 Task: Create a due date automation trigger when advanced on, on the tuesday of the week before a card is due add fields without custom field "Resume" set to a date less than 1 days from now at 11:00 AM.
Action: Mouse moved to (932, 292)
Screenshot: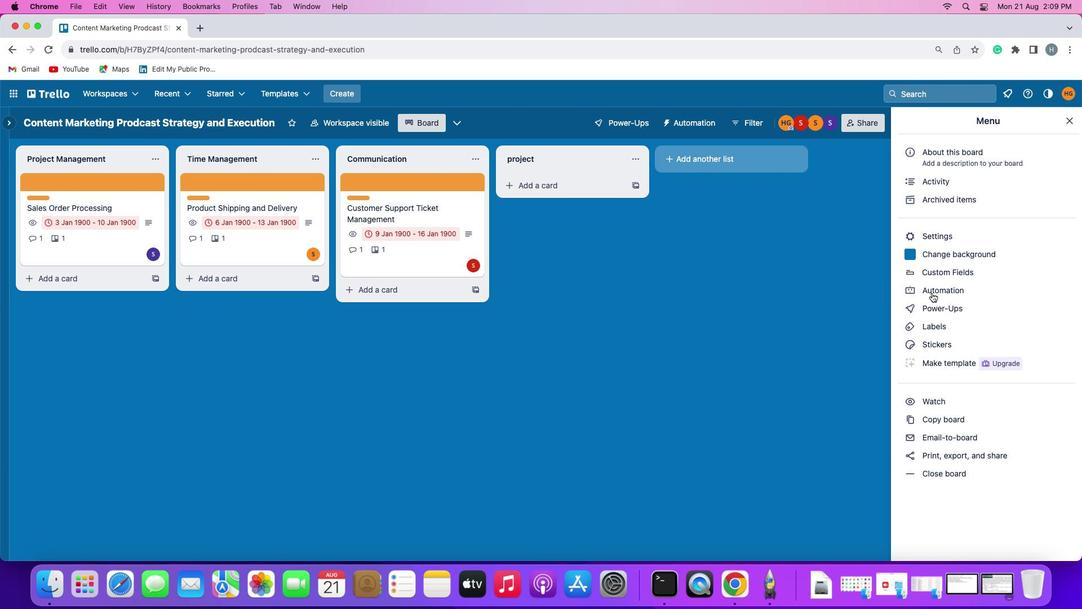 
Action: Mouse pressed left at (932, 292)
Screenshot: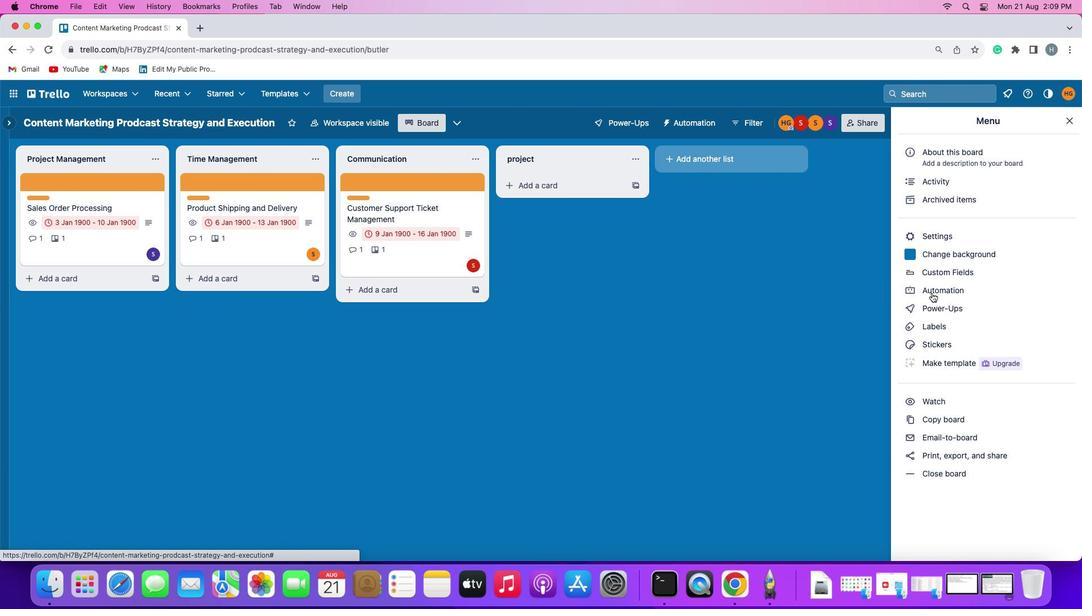 
Action: Mouse pressed left at (932, 292)
Screenshot: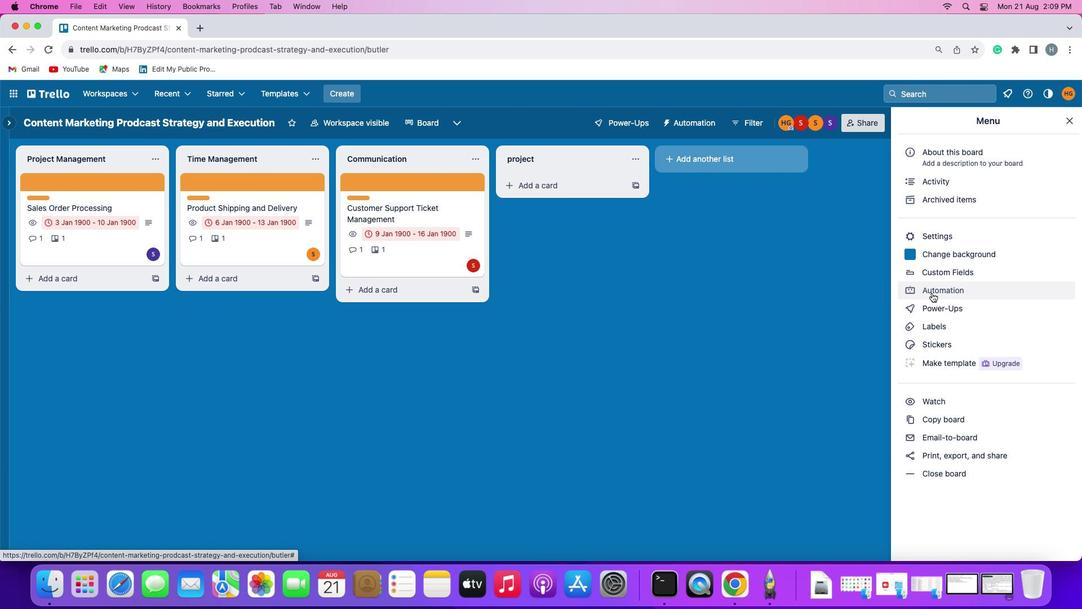 
Action: Mouse moved to (42, 269)
Screenshot: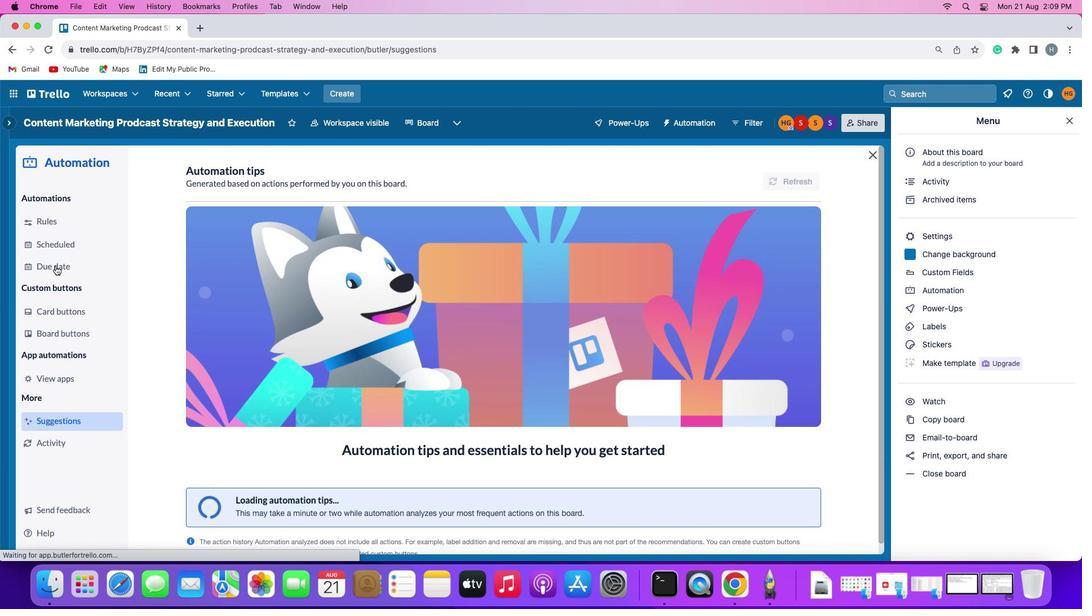 
Action: Mouse pressed left at (42, 269)
Screenshot: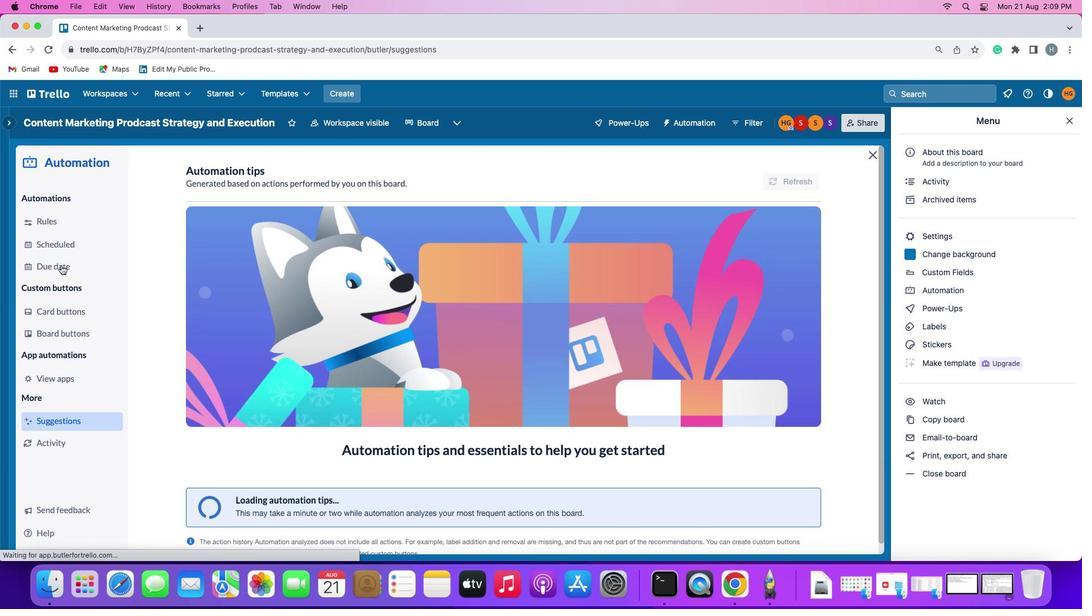 
Action: Mouse moved to (745, 172)
Screenshot: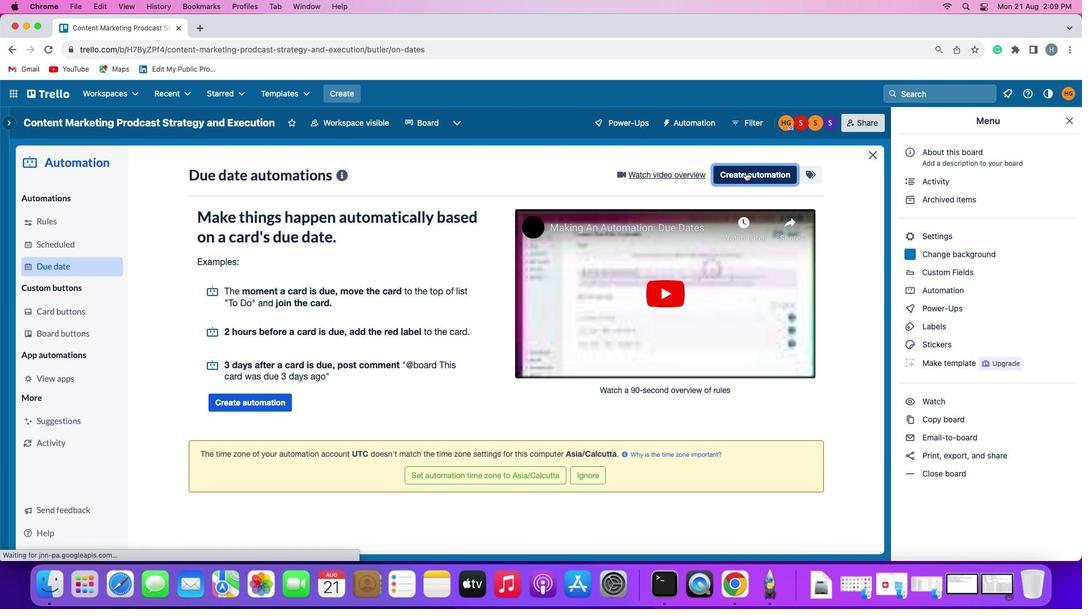 
Action: Mouse pressed left at (745, 172)
Screenshot: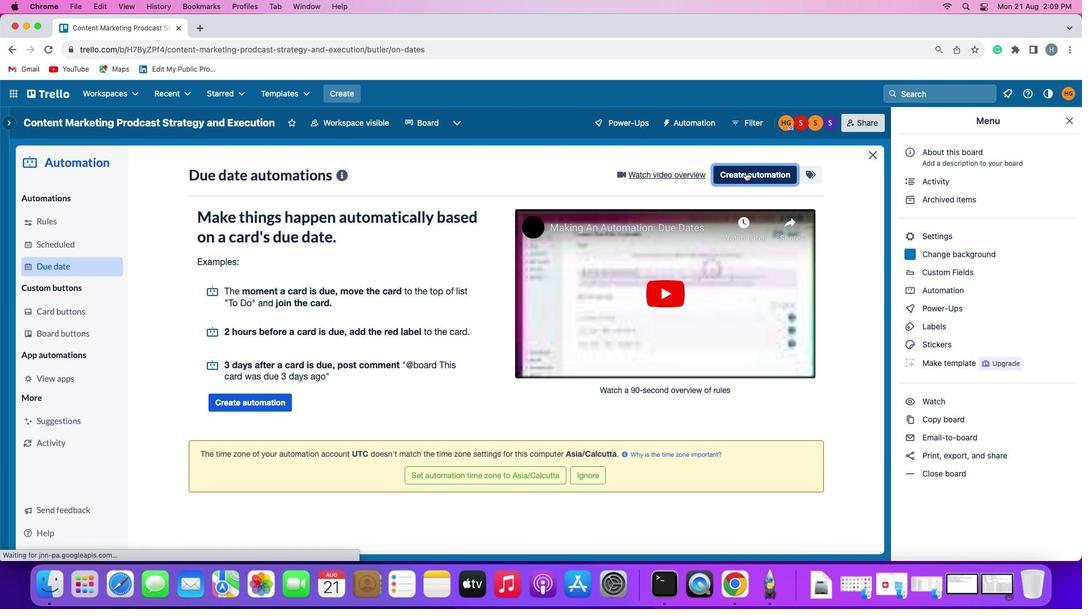 
Action: Mouse moved to (223, 285)
Screenshot: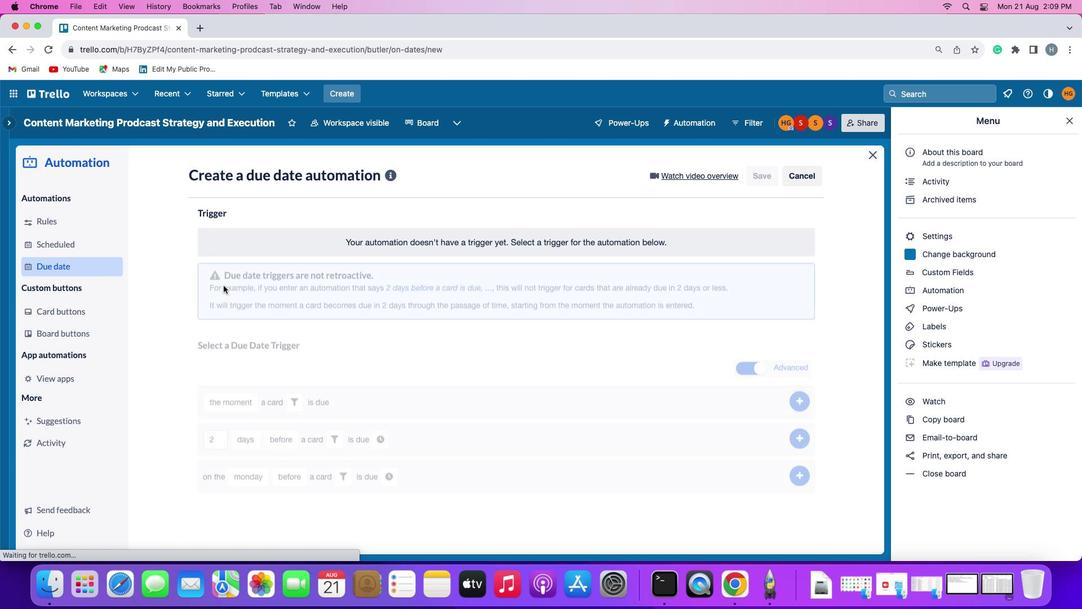 
Action: Mouse pressed left at (223, 285)
Screenshot: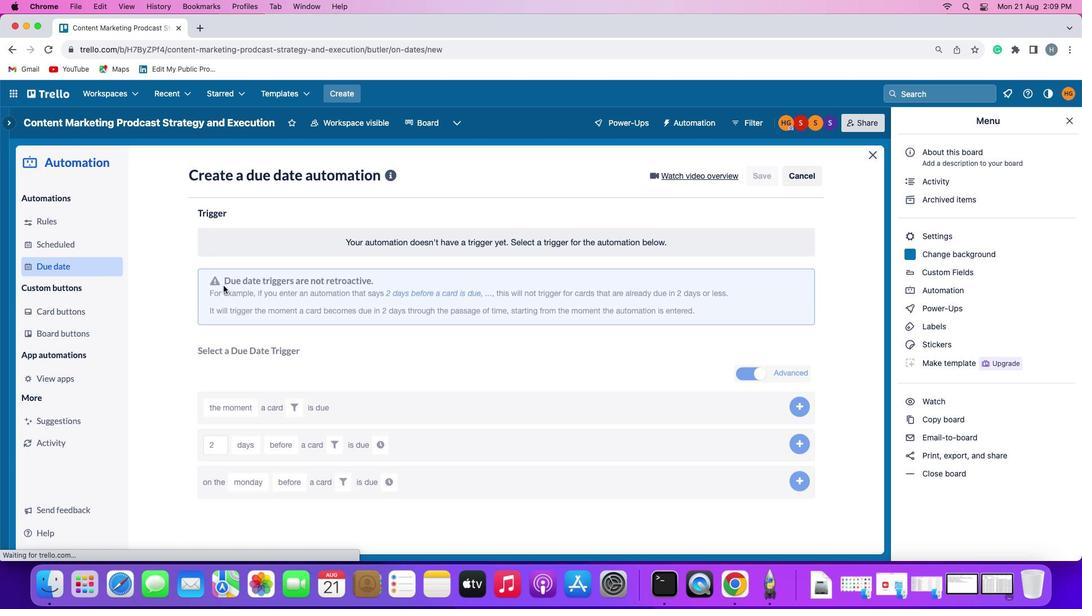 
Action: Mouse moved to (254, 491)
Screenshot: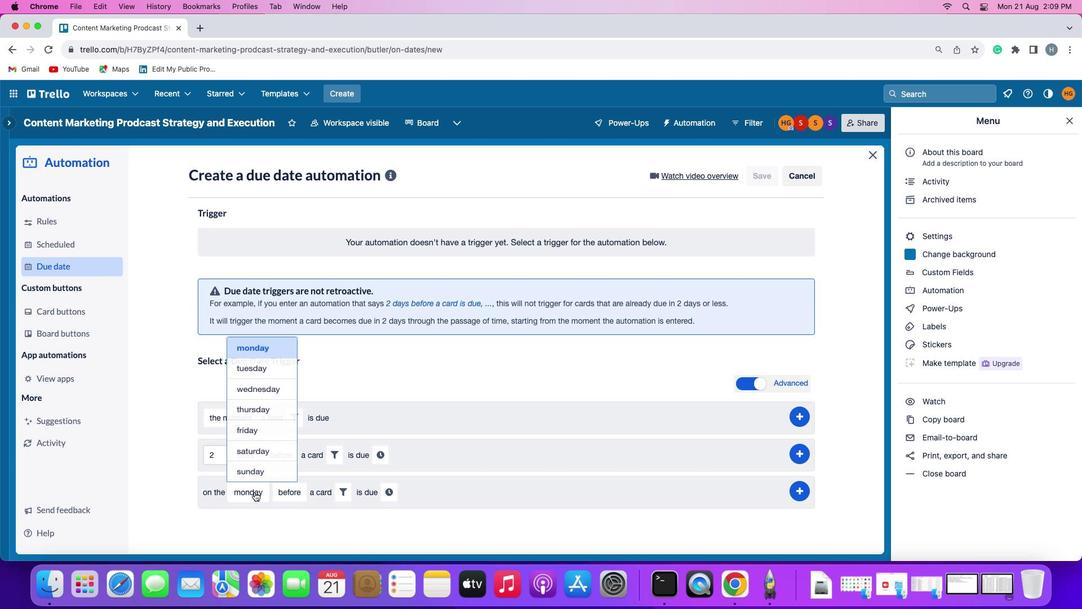 
Action: Mouse pressed left at (254, 491)
Screenshot: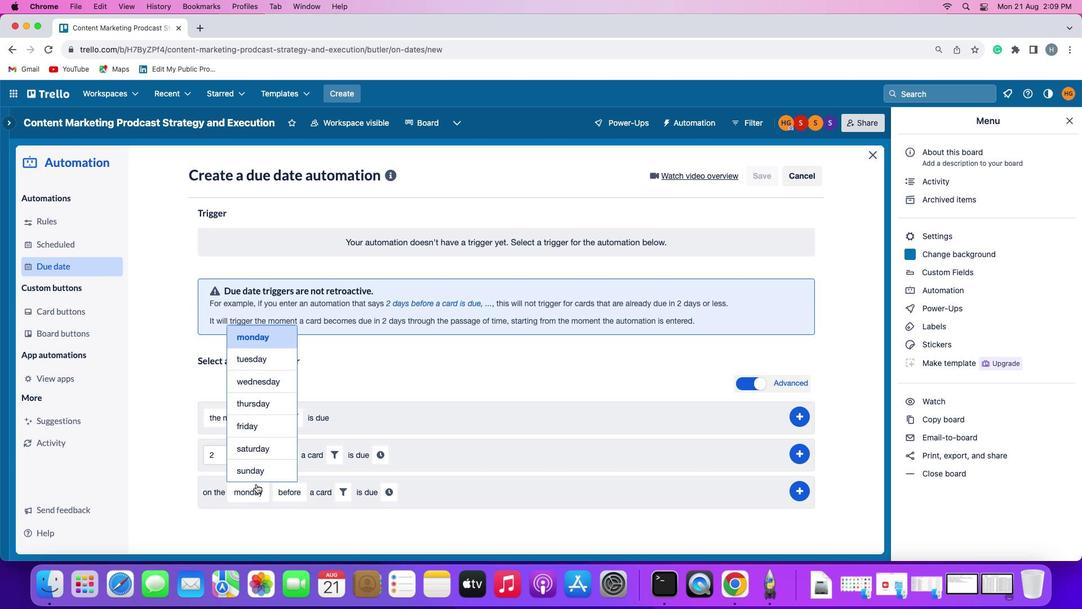 
Action: Mouse moved to (278, 354)
Screenshot: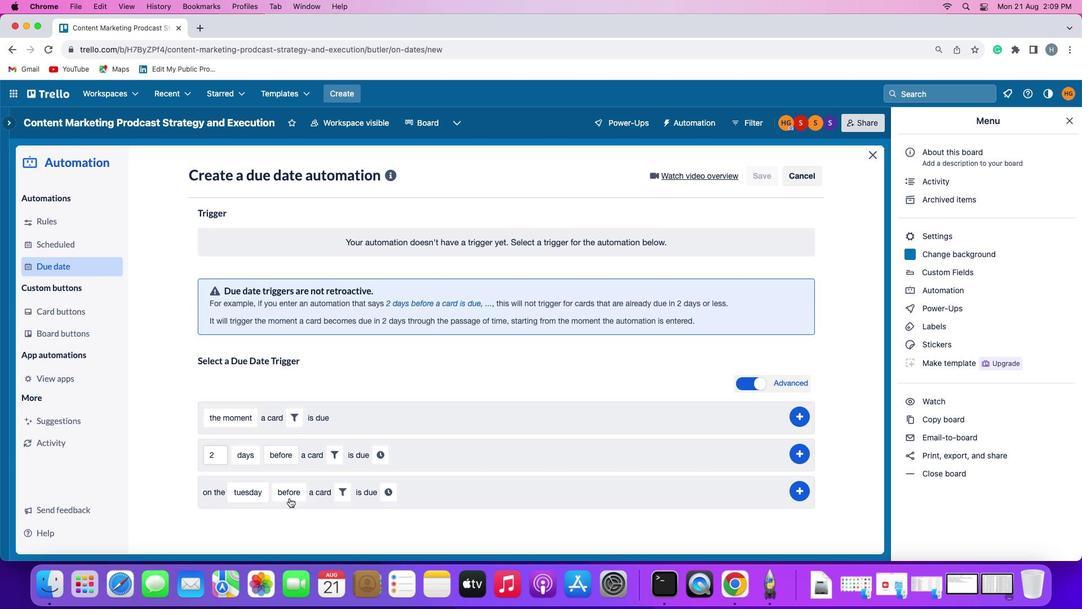 
Action: Mouse pressed left at (278, 354)
Screenshot: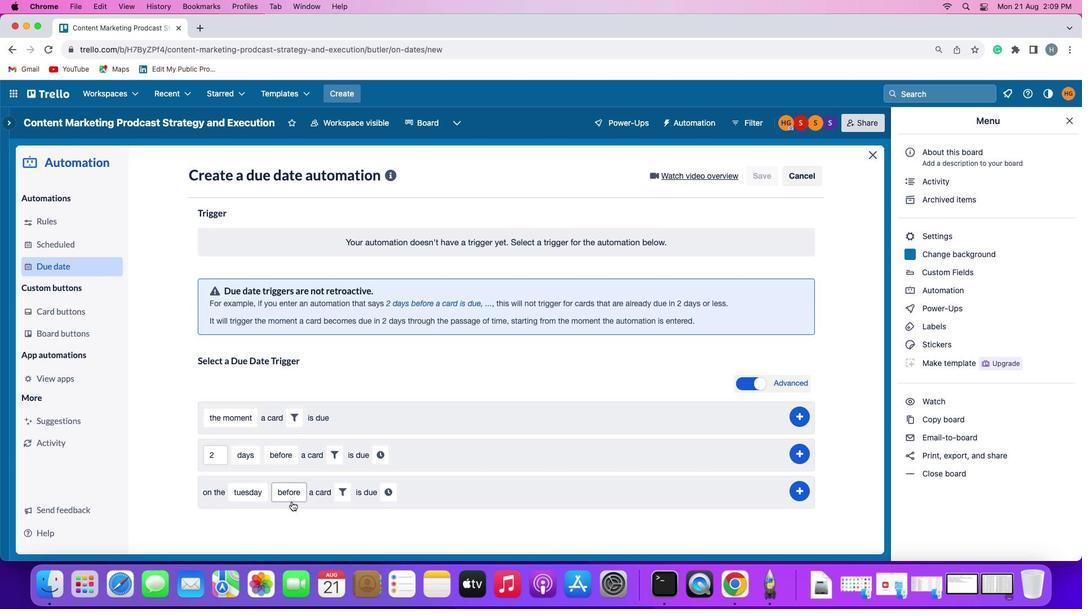 
Action: Mouse moved to (296, 492)
Screenshot: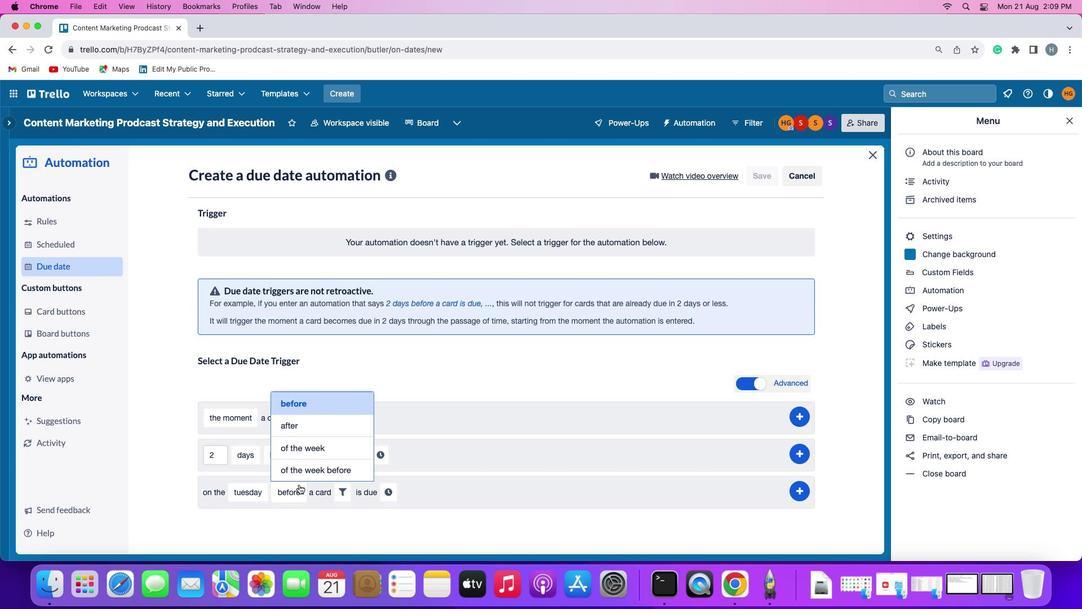 
Action: Mouse pressed left at (296, 492)
Screenshot: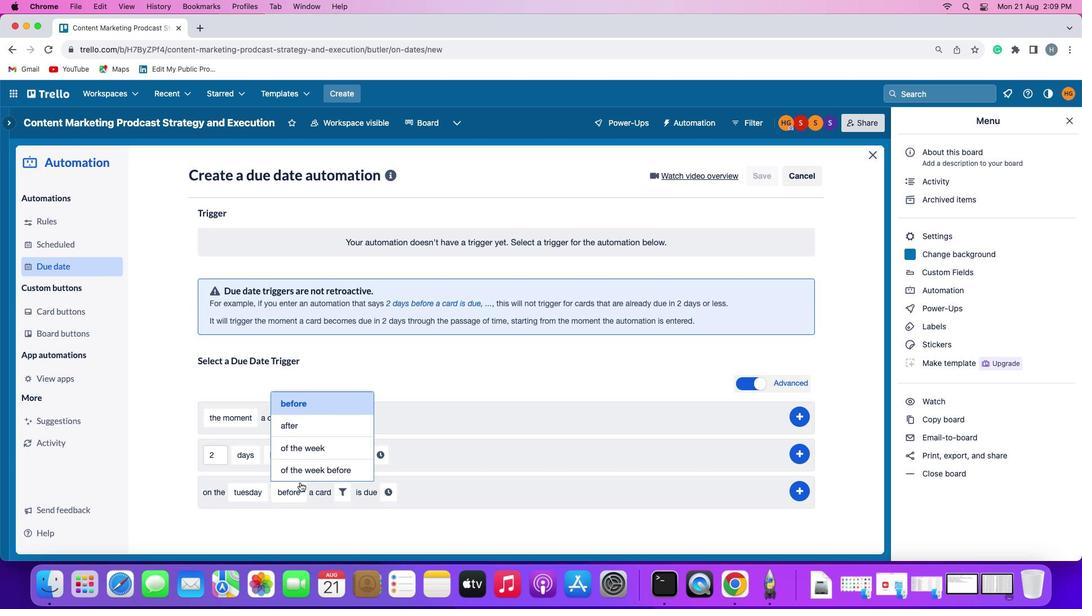 
Action: Mouse moved to (303, 469)
Screenshot: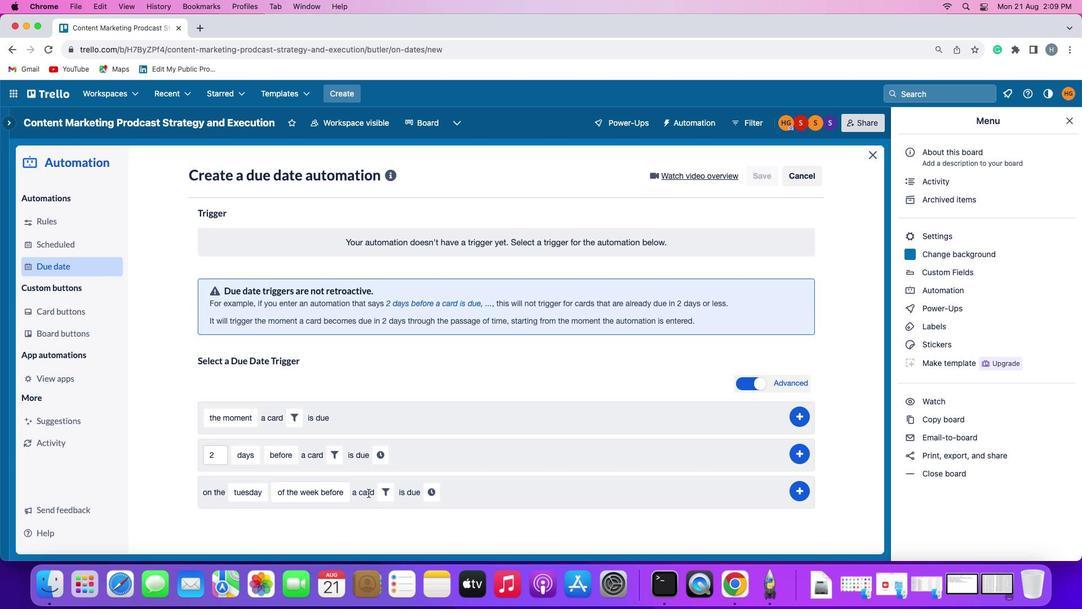 
Action: Mouse pressed left at (303, 469)
Screenshot: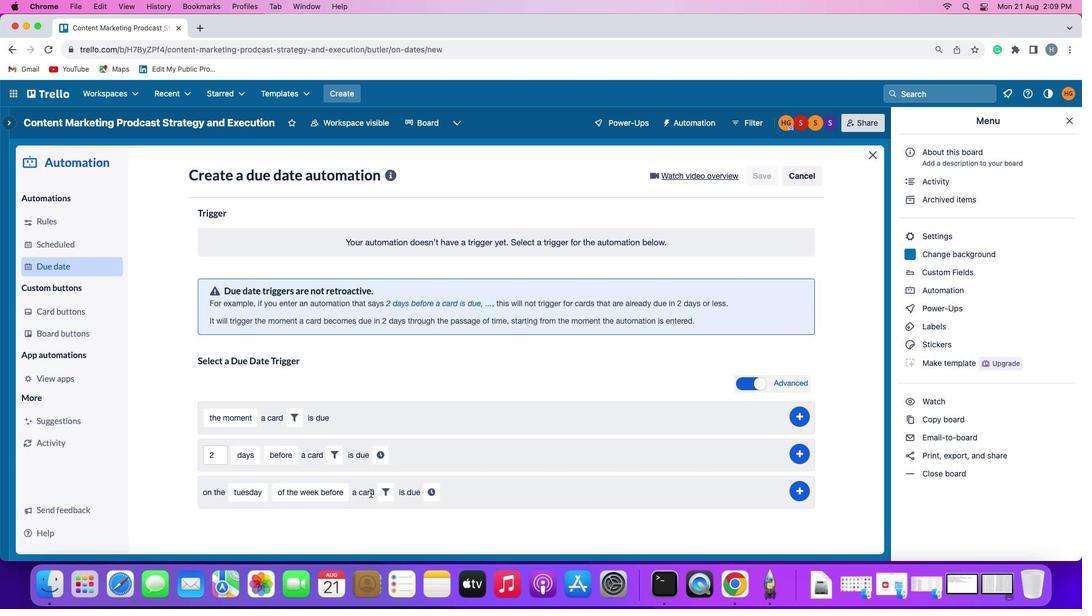 
Action: Mouse moved to (385, 492)
Screenshot: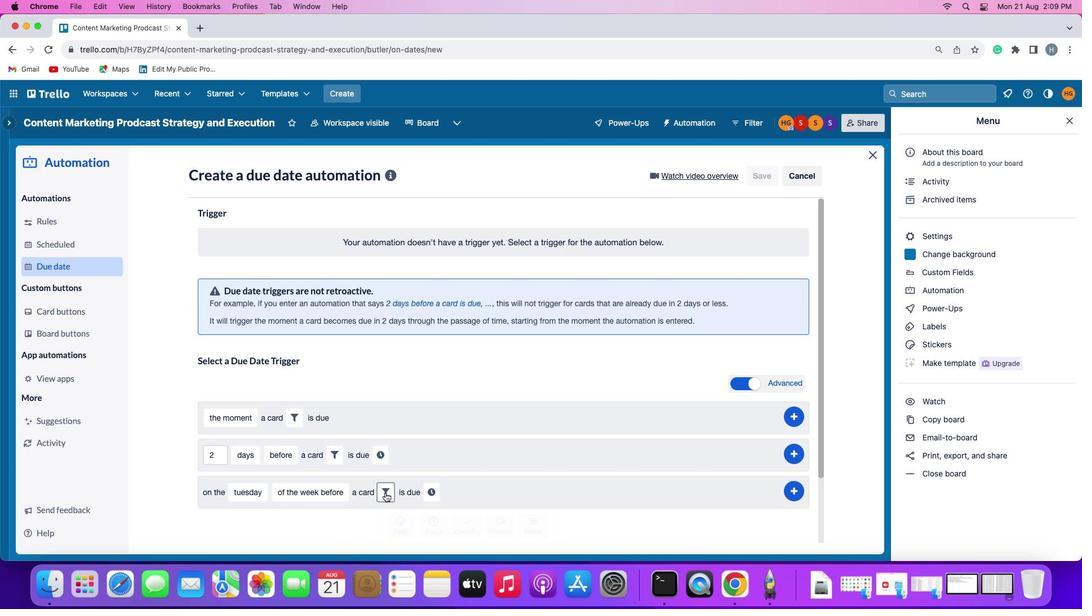 
Action: Mouse pressed left at (385, 492)
Screenshot: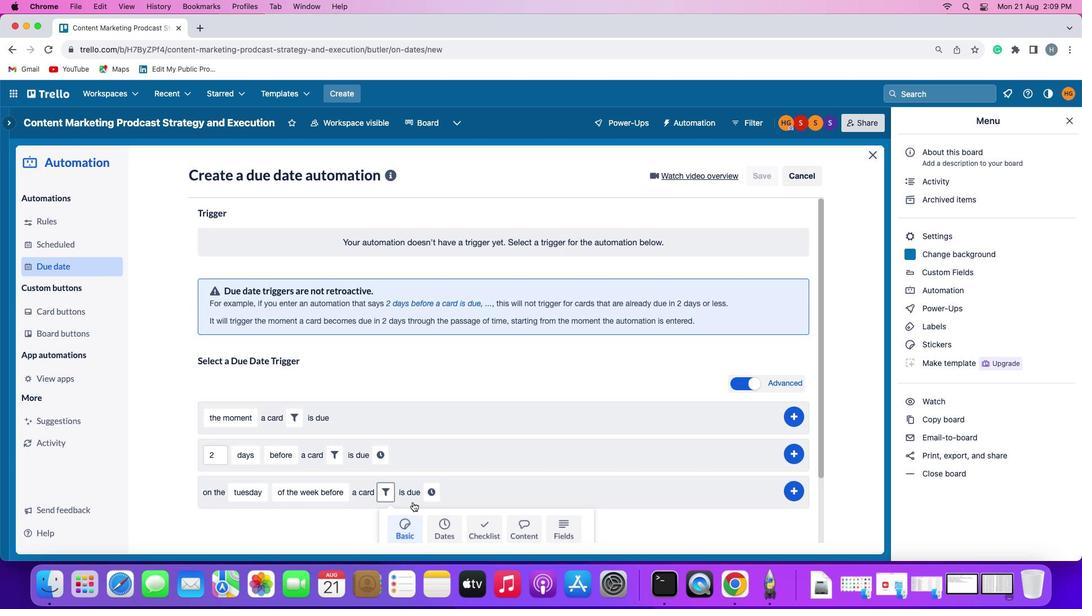 
Action: Mouse moved to (580, 532)
Screenshot: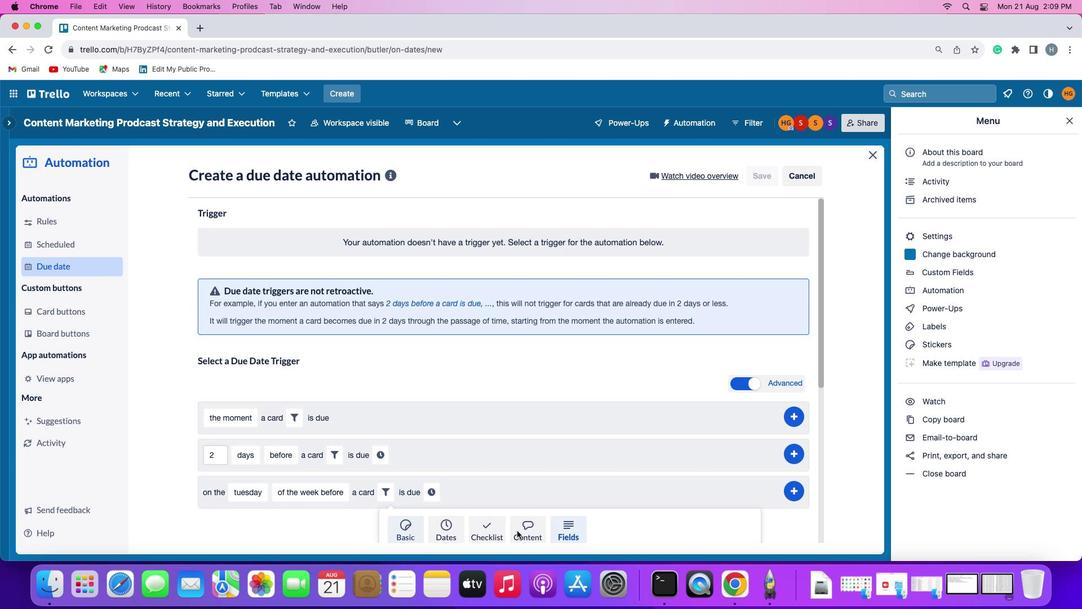 
Action: Mouse pressed left at (580, 532)
Screenshot: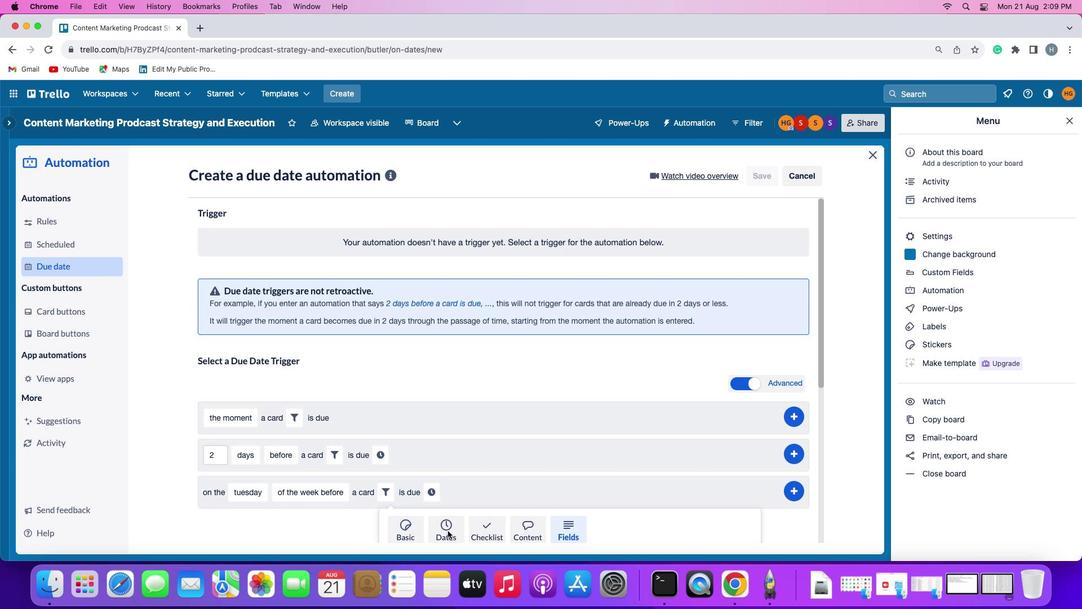 
Action: Mouse moved to (363, 526)
Screenshot: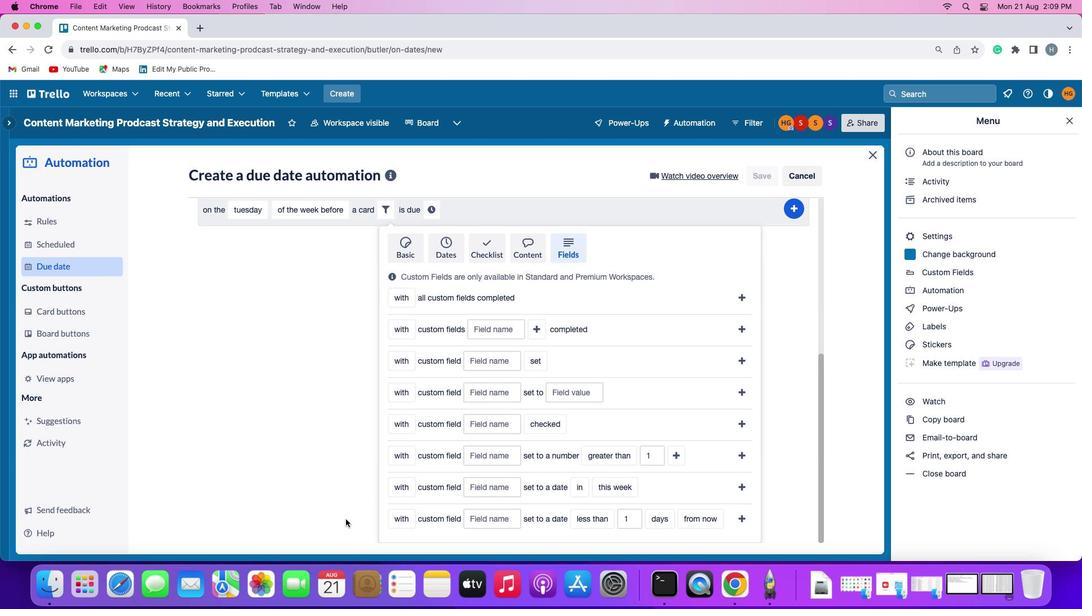 
Action: Mouse scrolled (363, 526) with delta (0, 0)
Screenshot: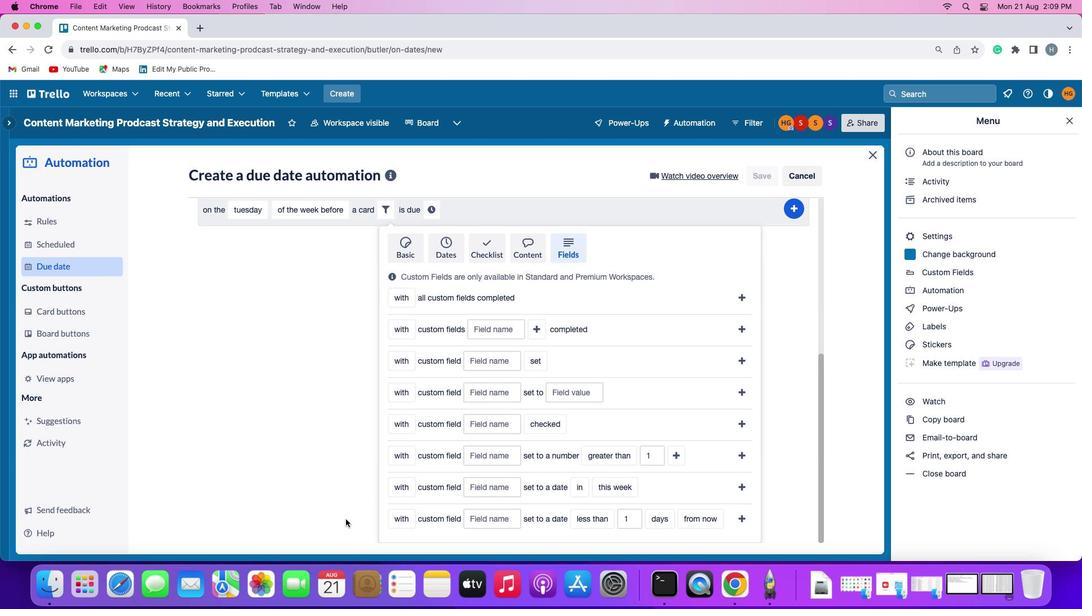 
Action: Mouse moved to (362, 526)
Screenshot: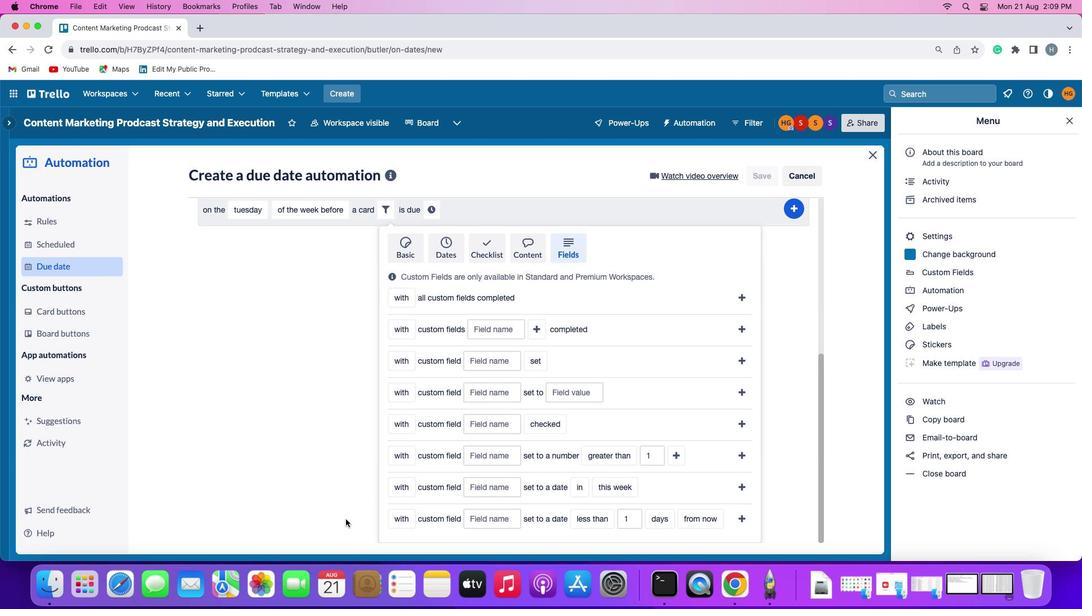 
Action: Mouse scrolled (362, 526) with delta (0, 0)
Screenshot: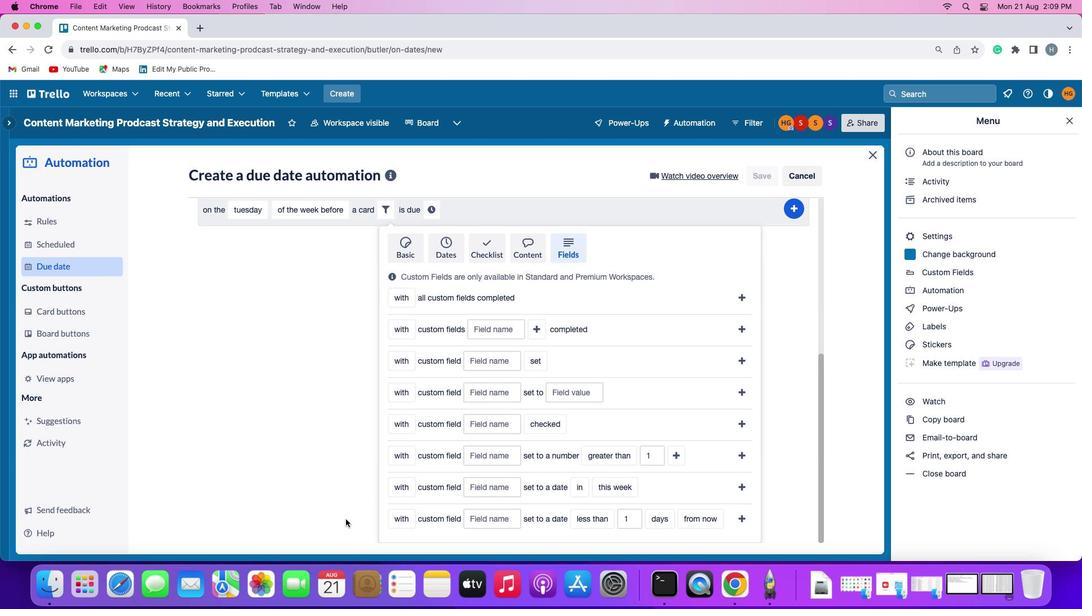 
Action: Mouse moved to (362, 526)
Screenshot: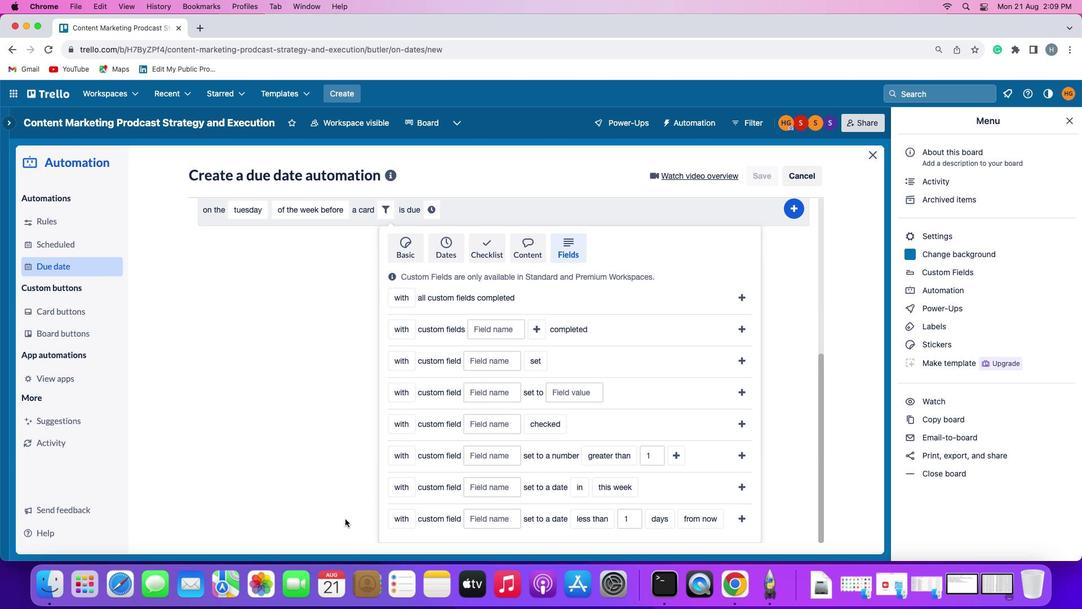 
Action: Mouse scrolled (362, 526) with delta (0, -1)
Screenshot: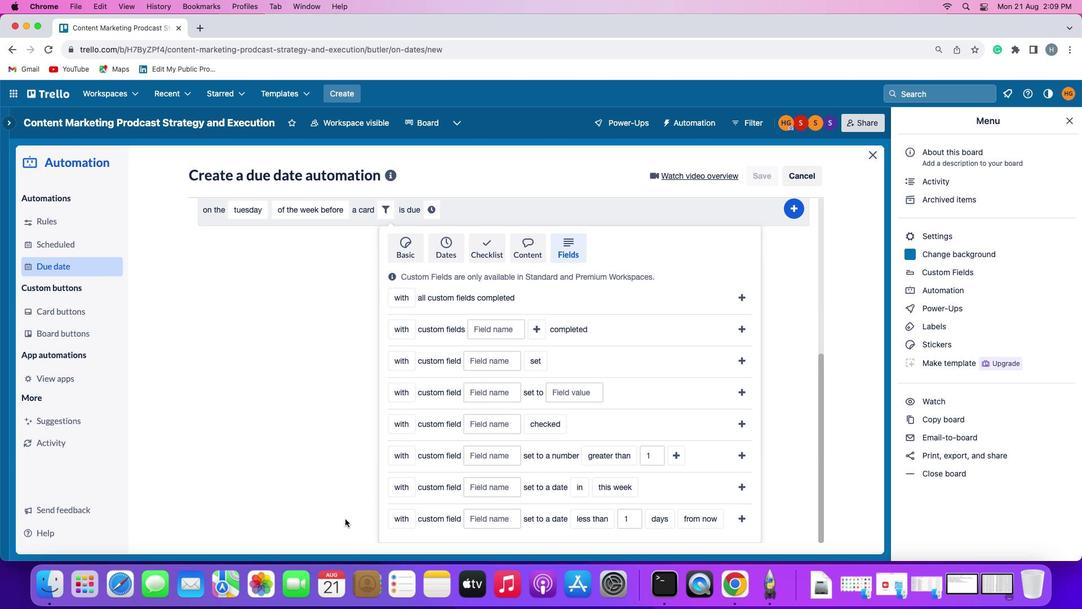 
Action: Mouse moved to (362, 526)
Screenshot: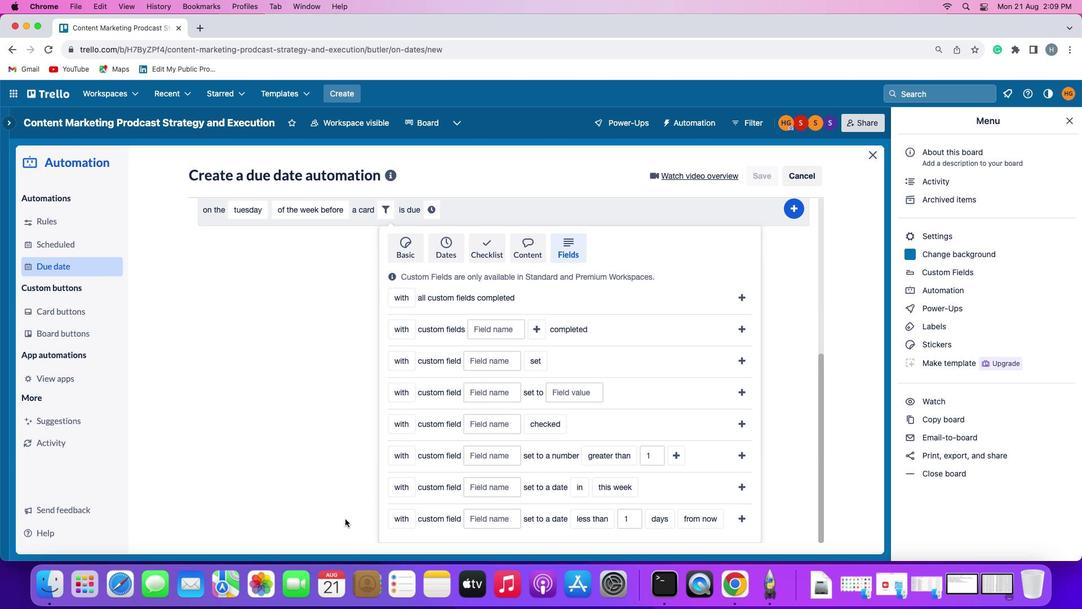 
Action: Mouse scrolled (362, 526) with delta (0, -2)
Screenshot: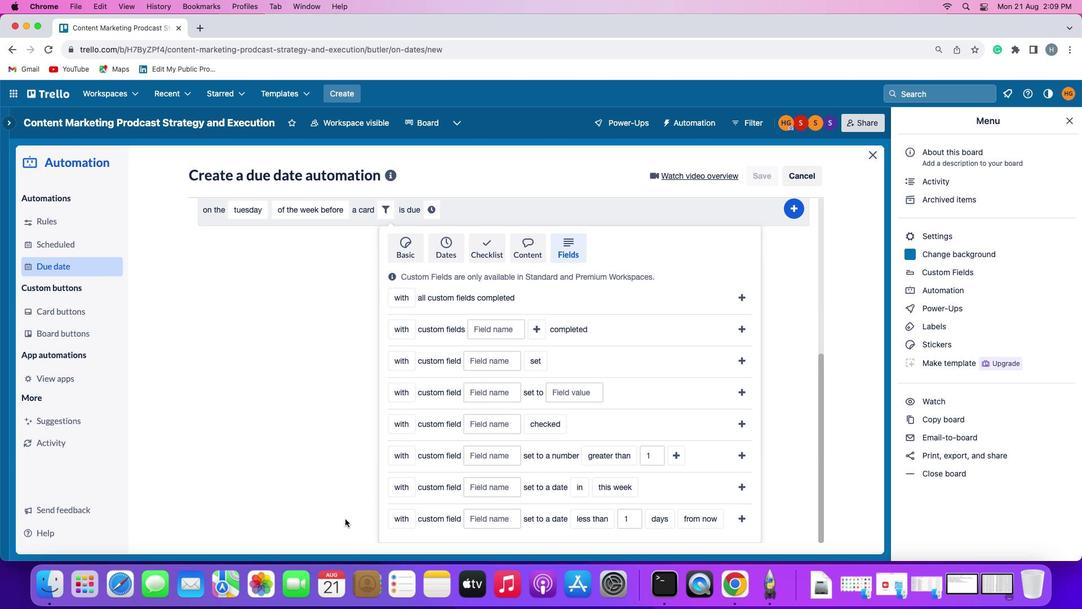 
Action: Mouse moved to (362, 525)
Screenshot: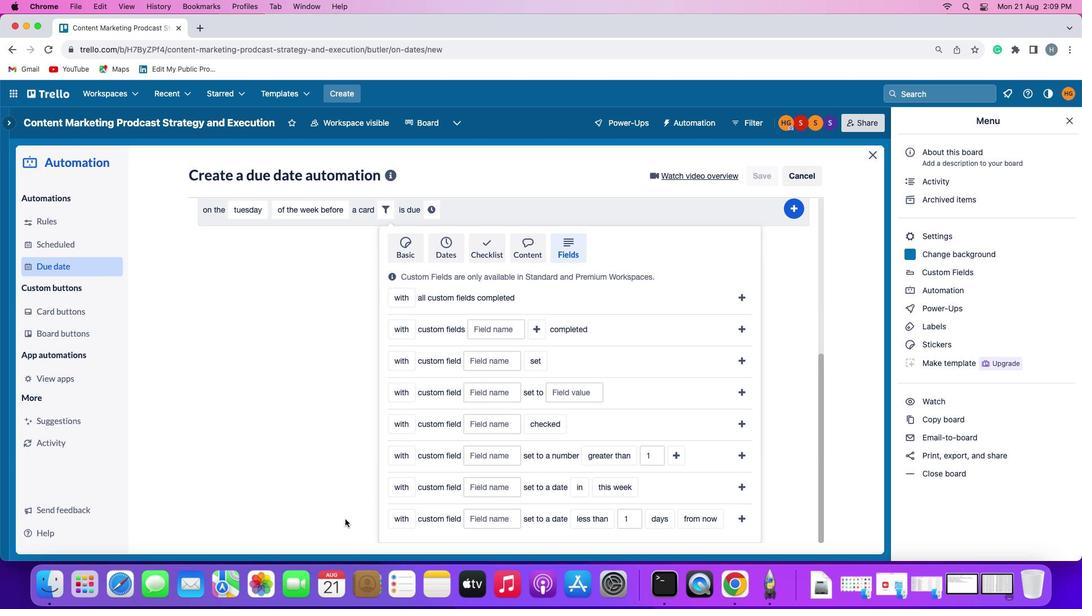 
Action: Mouse scrolled (362, 525) with delta (0, -3)
Screenshot: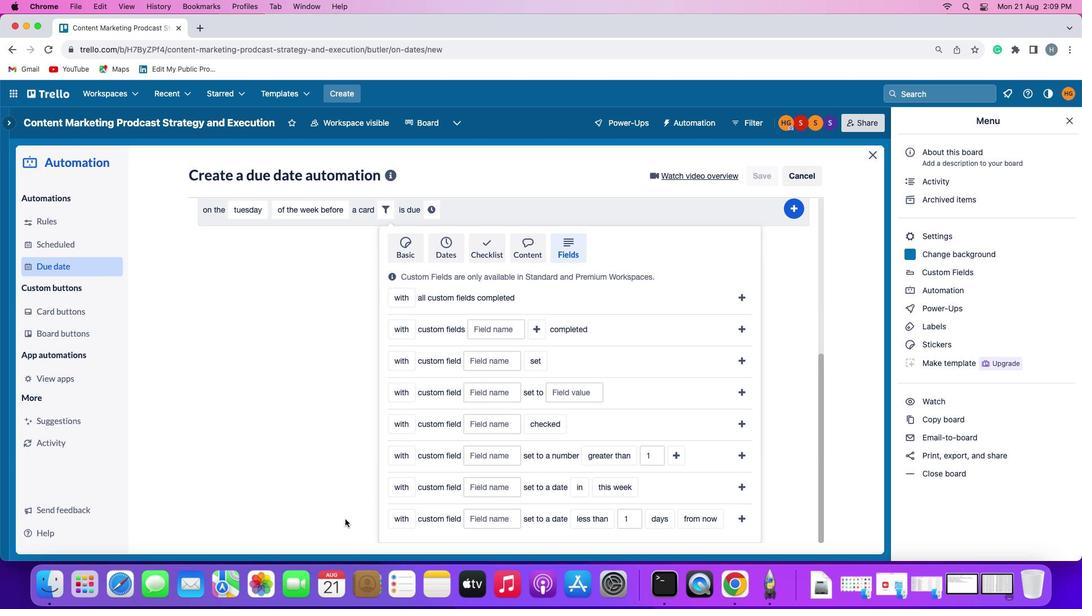 
Action: Mouse moved to (359, 524)
Screenshot: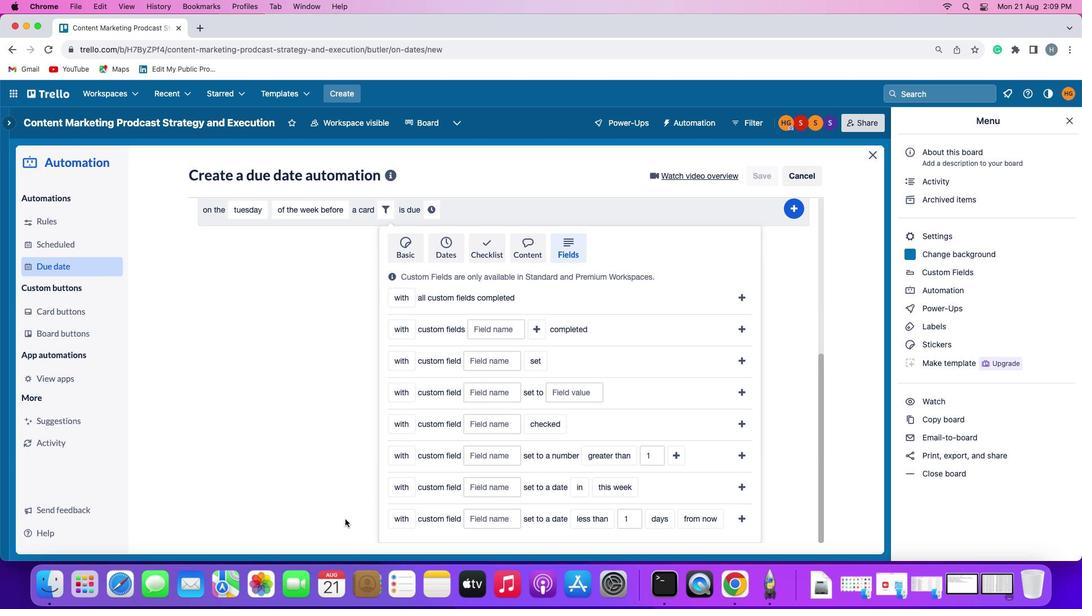 
Action: Mouse scrolled (359, 524) with delta (0, -3)
Screenshot: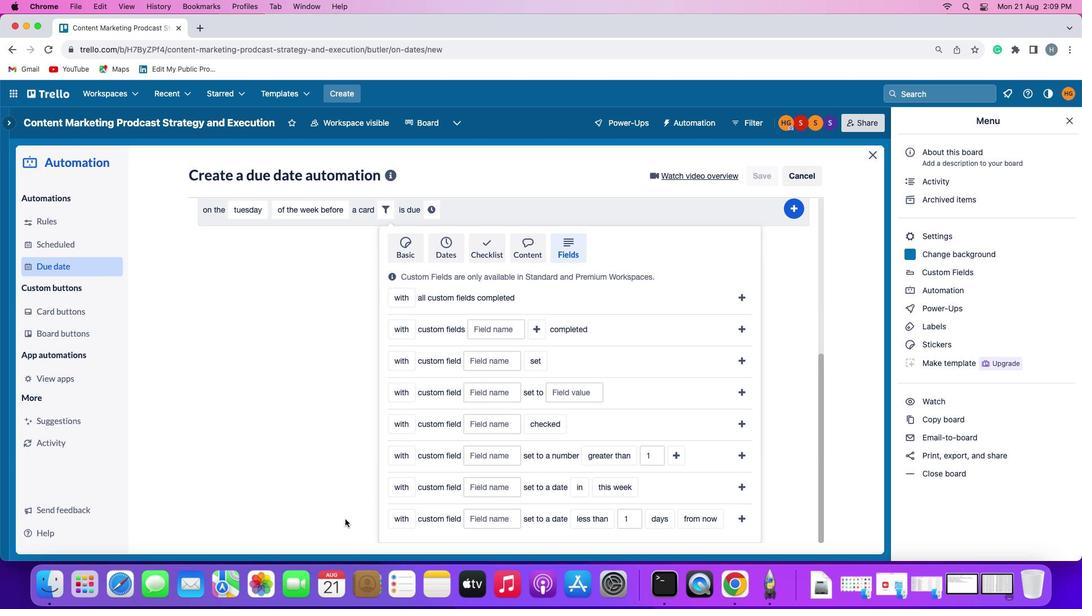 
Action: Mouse moved to (345, 519)
Screenshot: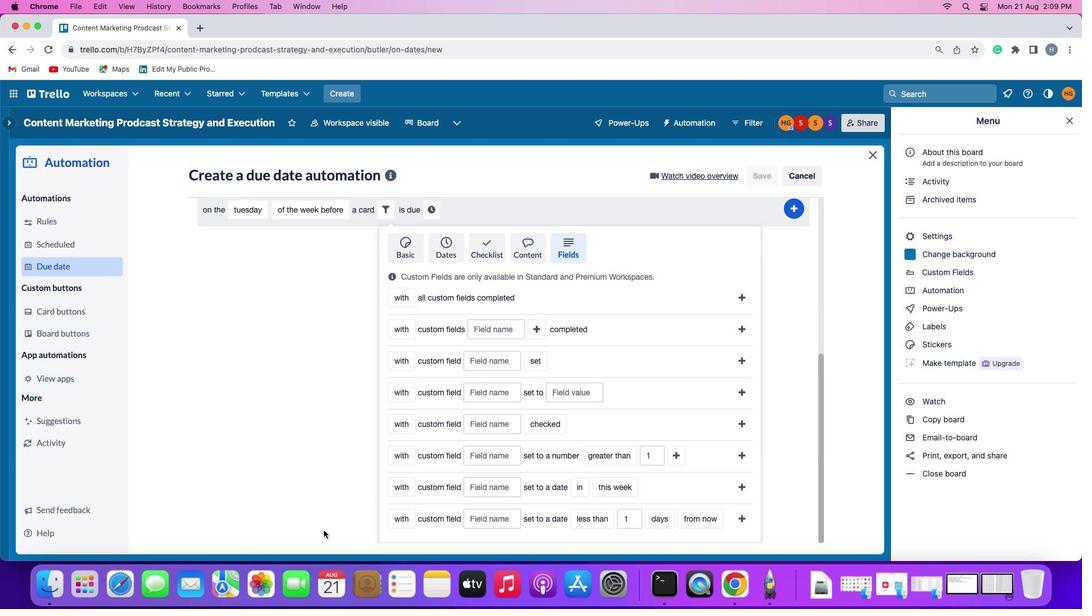 
Action: Mouse scrolled (345, 519) with delta (0, 0)
Screenshot: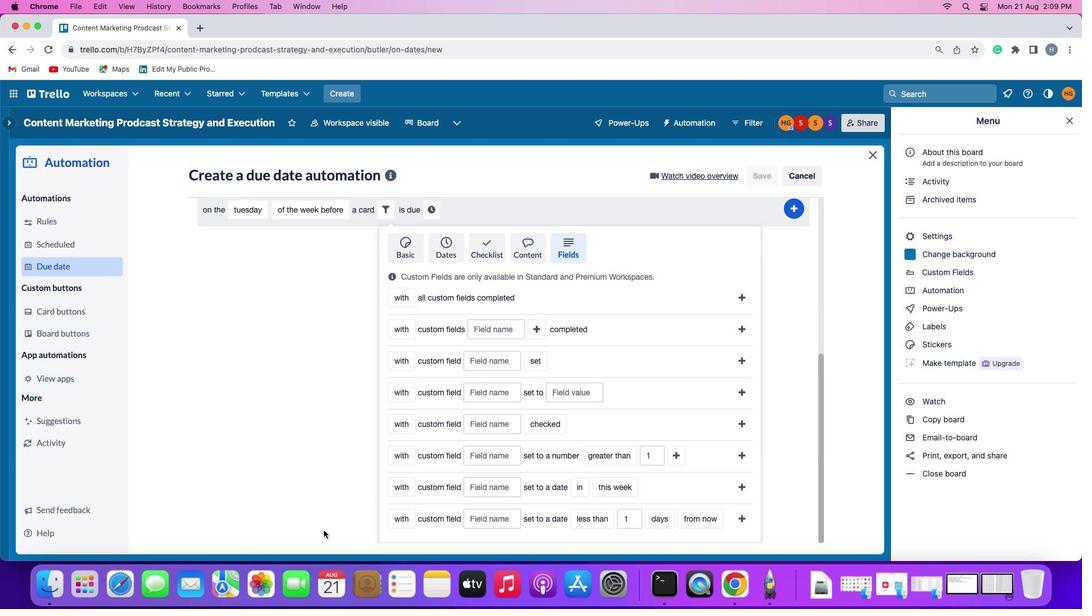 
Action: Mouse moved to (345, 519)
Screenshot: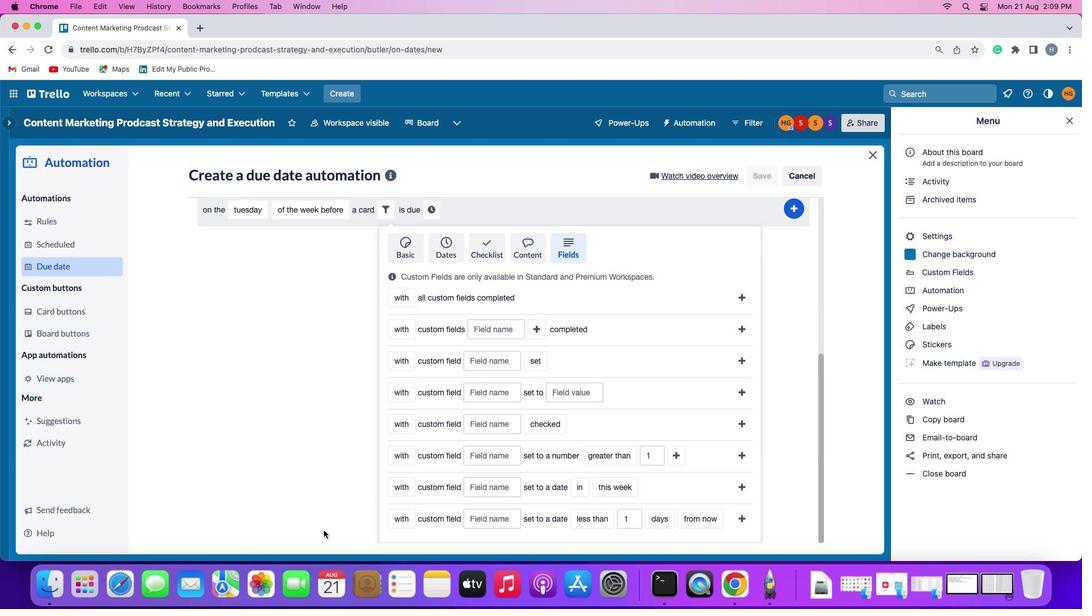 
Action: Mouse scrolled (345, 519) with delta (0, 0)
Screenshot: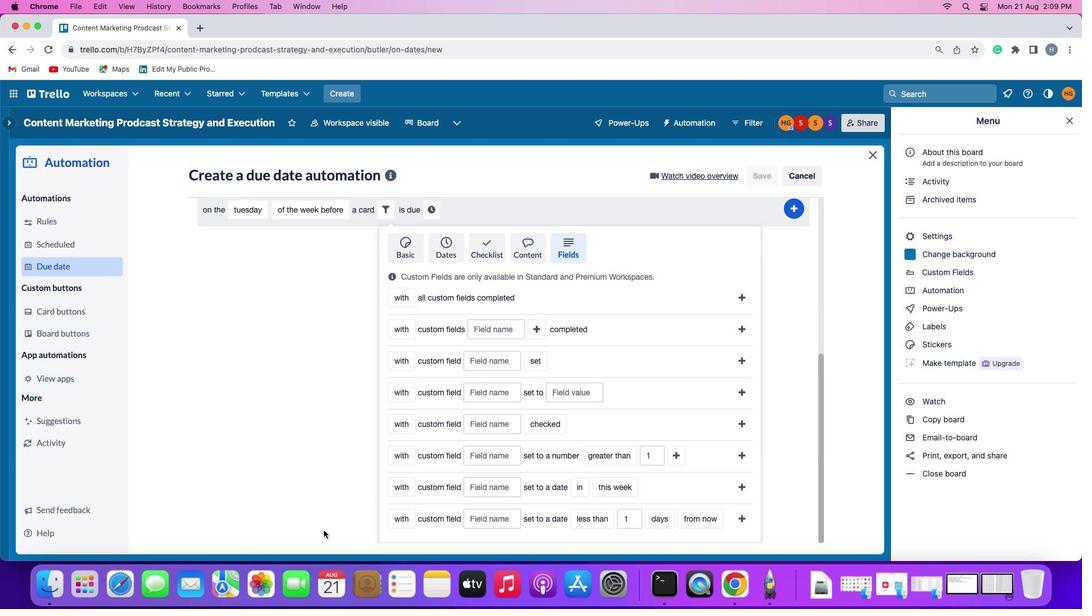
Action: Mouse scrolled (345, 519) with delta (0, -2)
Screenshot: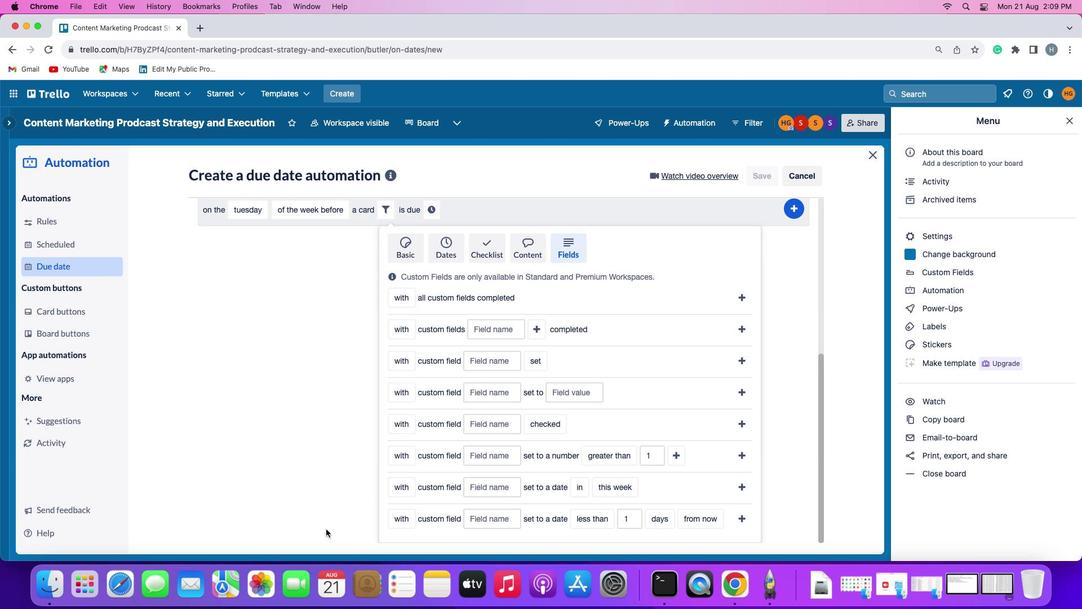 
Action: Mouse scrolled (345, 519) with delta (0, -2)
Screenshot: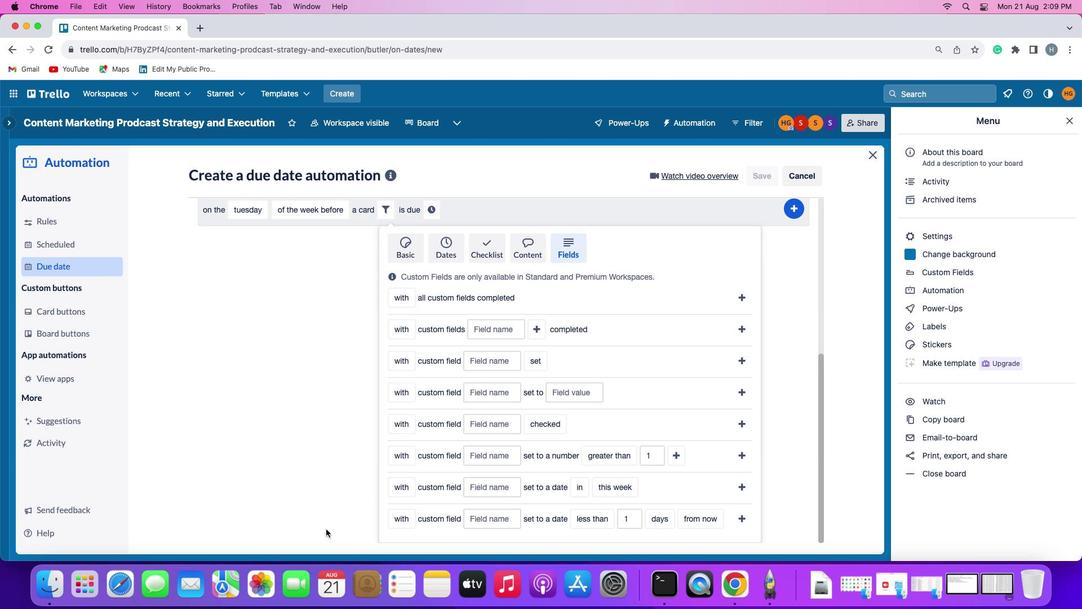
Action: Mouse scrolled (345, 519) with delta (0, -3)
Screenshot: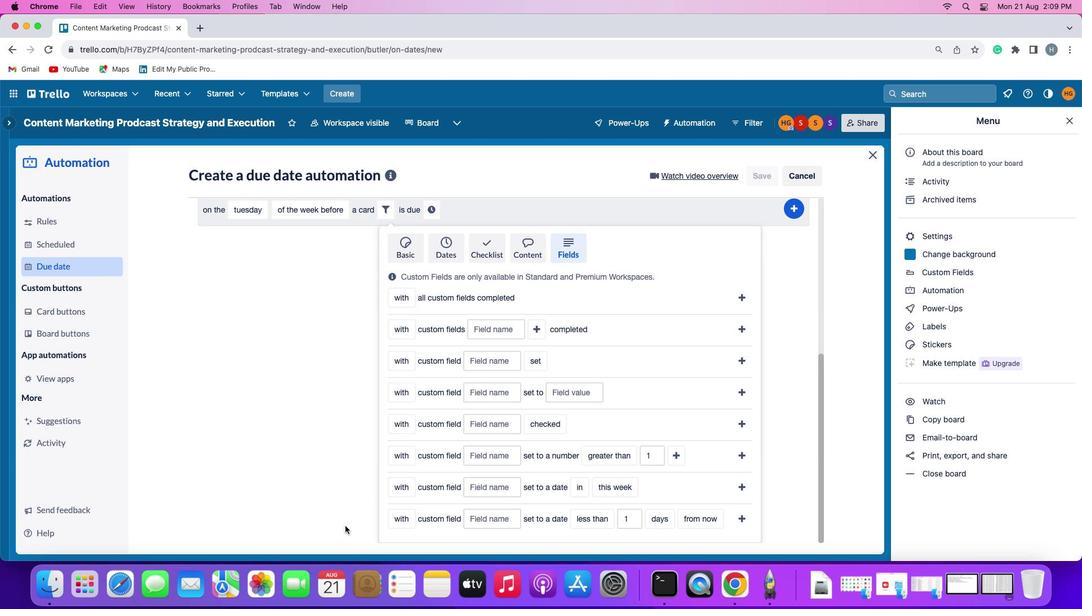 
Action: Mouse moved to (405, 520)
Screenshot: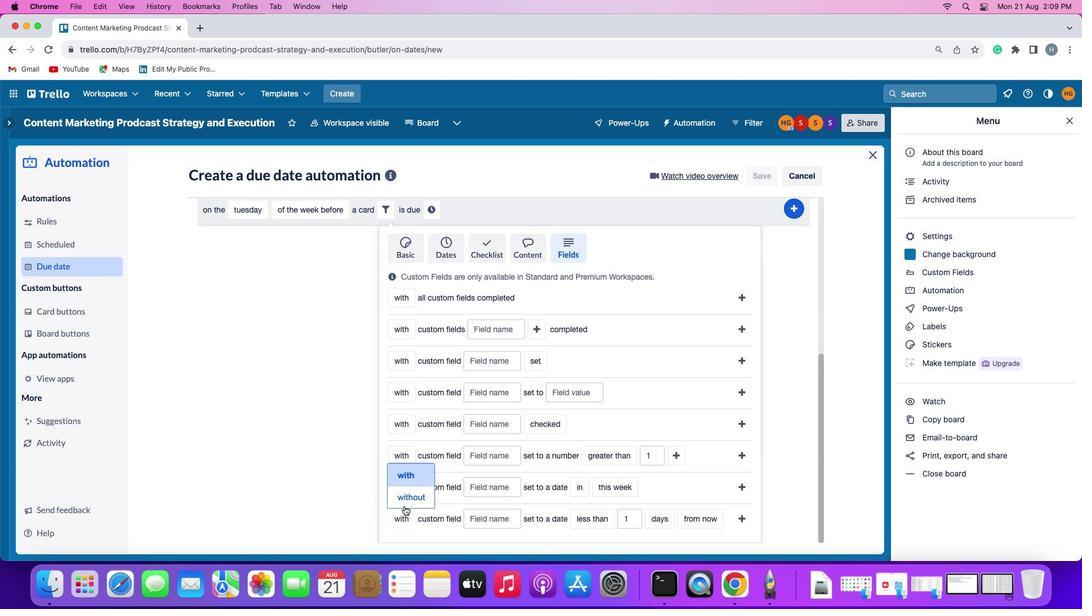 
Action: Mouse pressed left at (405, 520)
Screenshot: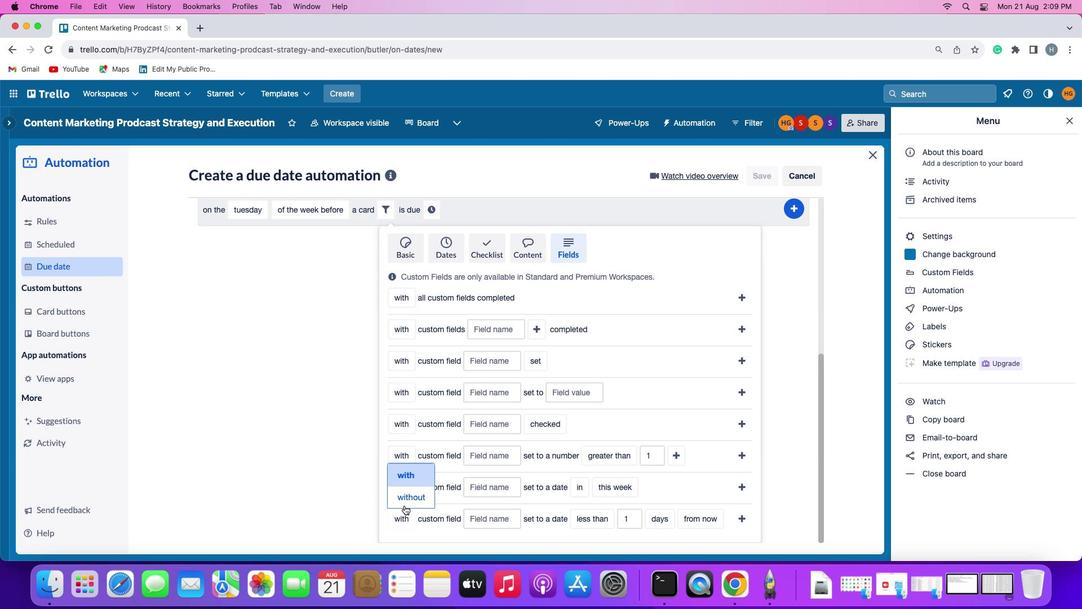 
Action: Mouse moved to (404, 504)
Screenshot: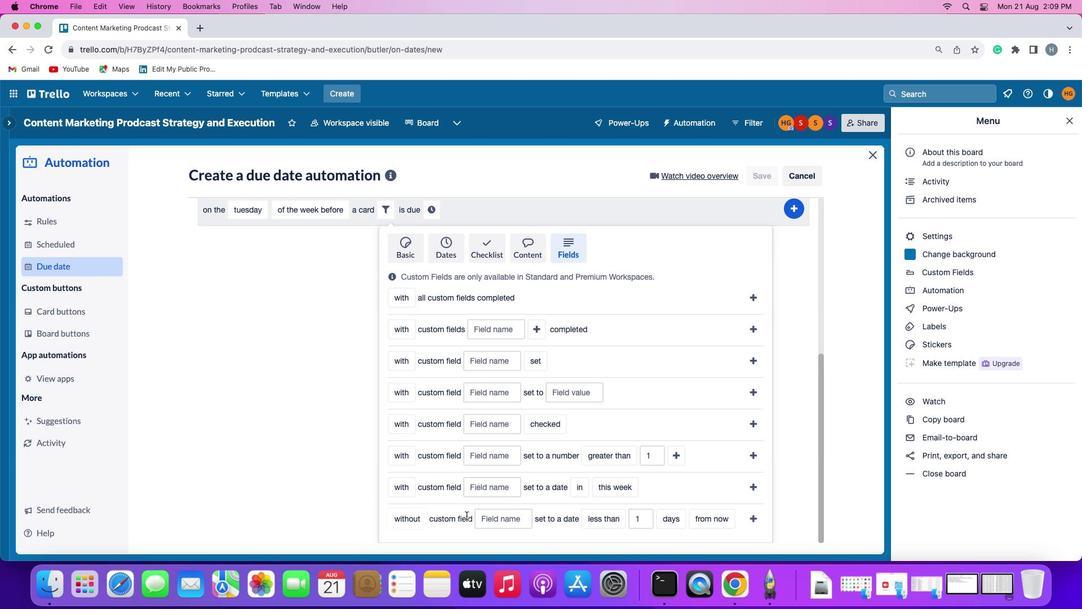 
Action: Mouse pressed left at (404, 504)
Screenshot: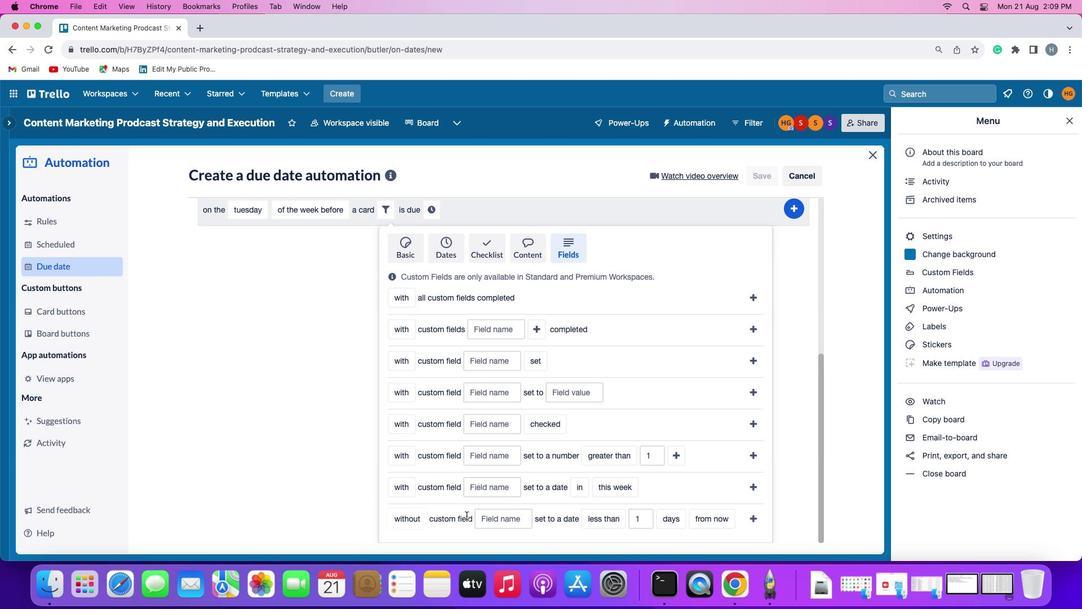 
Action: Mouse moved to (500, 514)
Screenshot: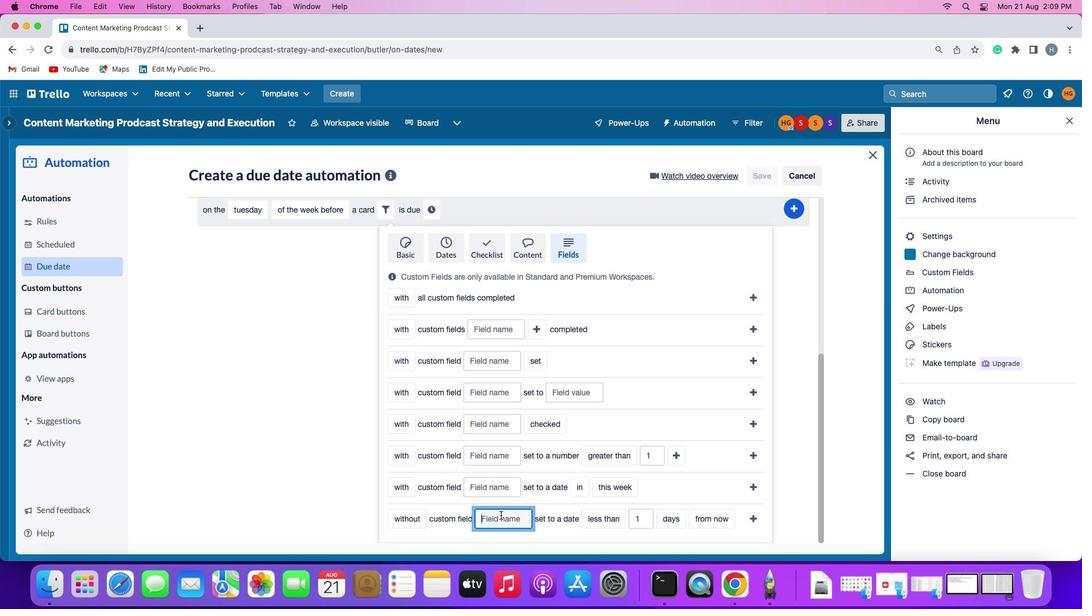 
Action: Mouse pressed left at (500, 514)
Screenshot: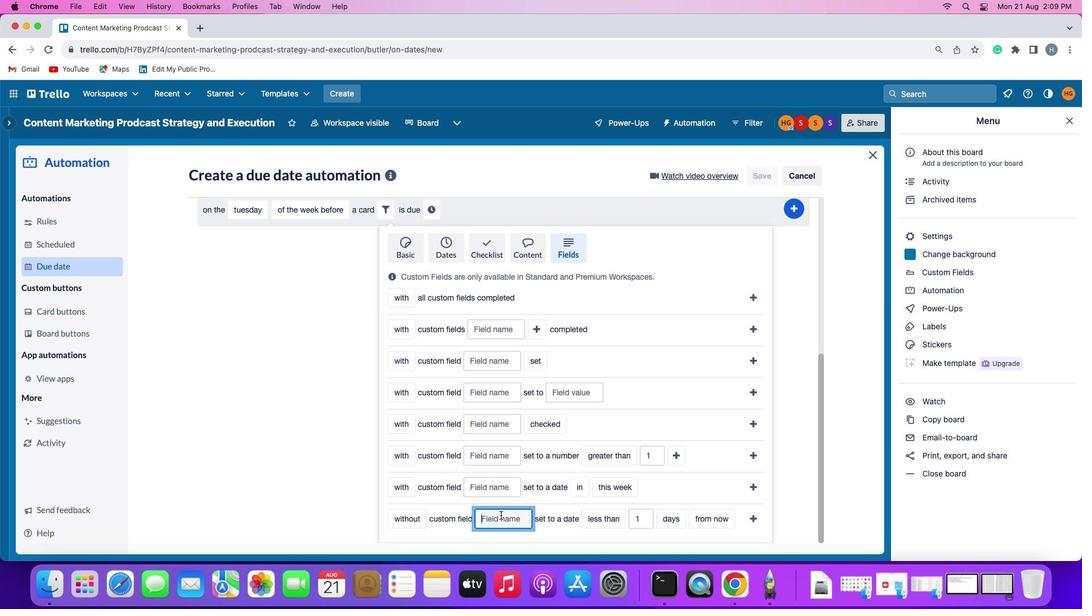 
Action: Mouse moved to (500, 514)
Screenshot: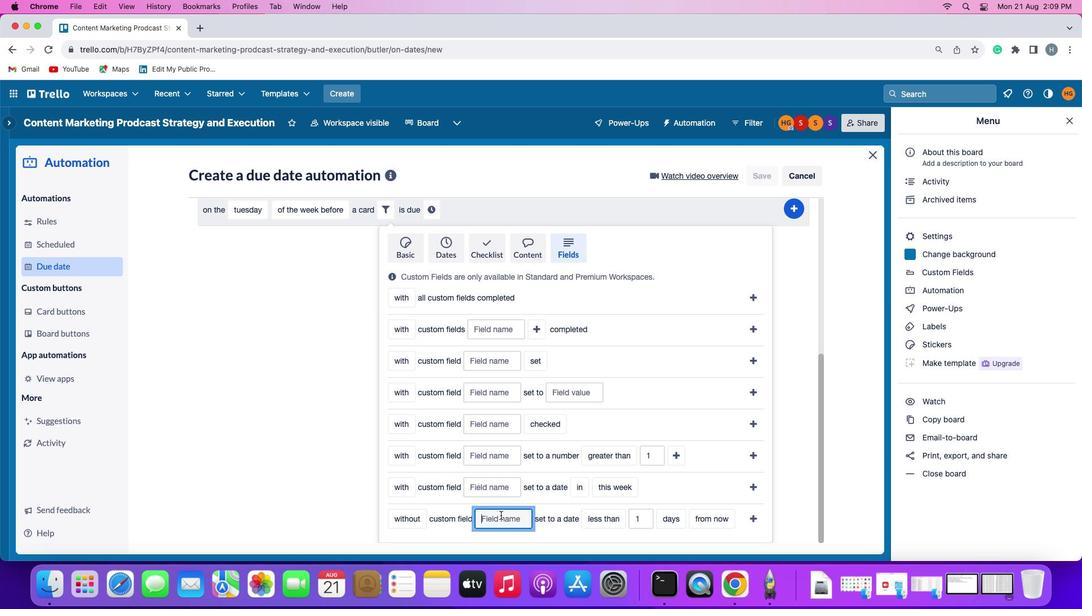 
Action: Key pressed Key.shift'R''e''s''u''m''e'
Screenshot: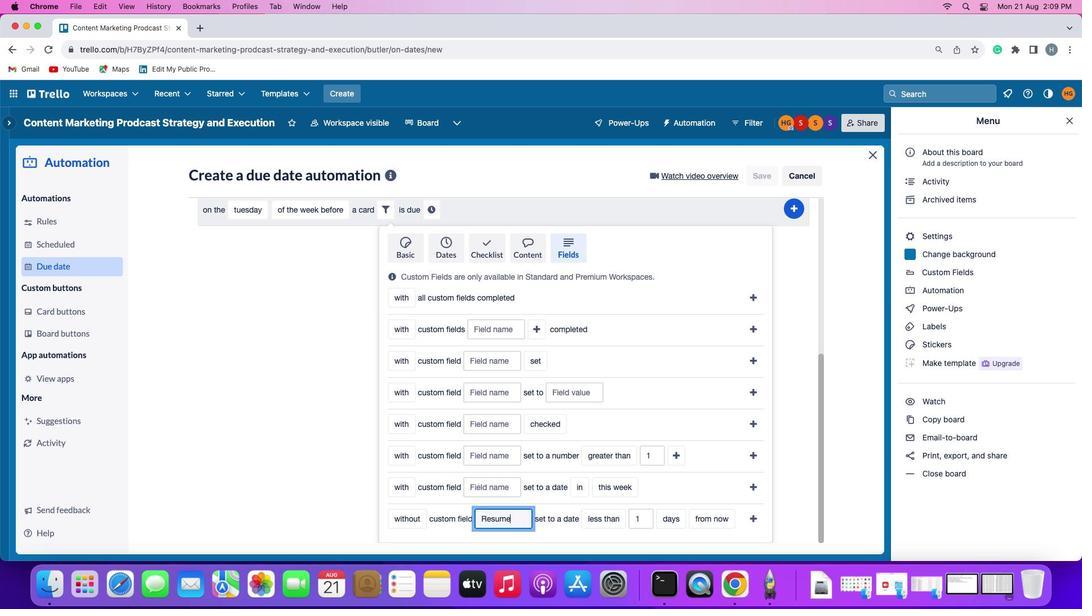 
Action: Mouse moved to (595, 514)
Screenshot: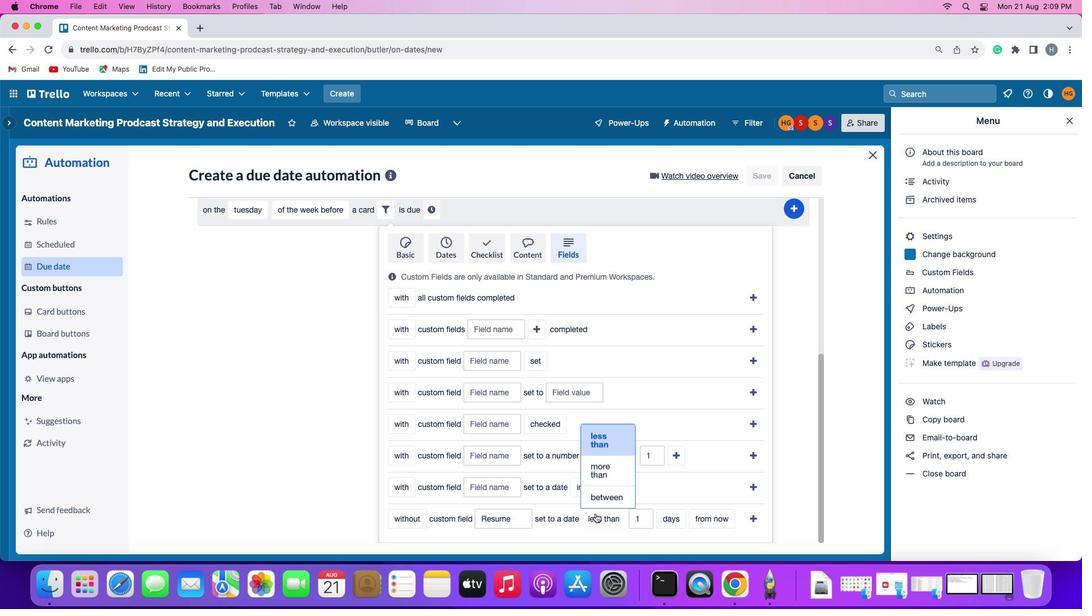
Action: Mouse pressed left at (595, 514)
Screenshot: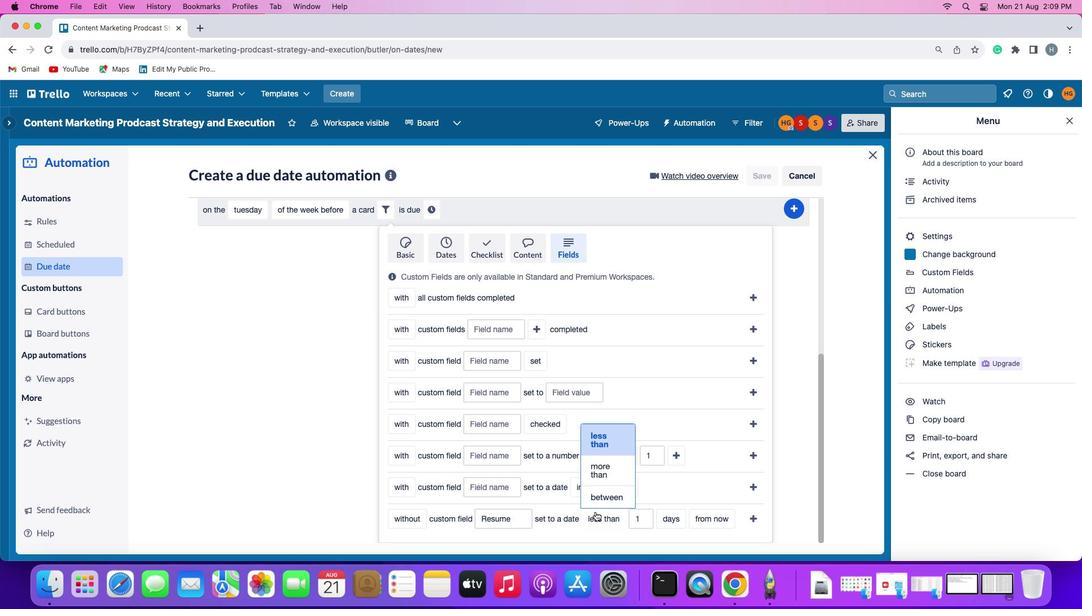 
Action: Mouse moved to (604, 436)
Screenshot: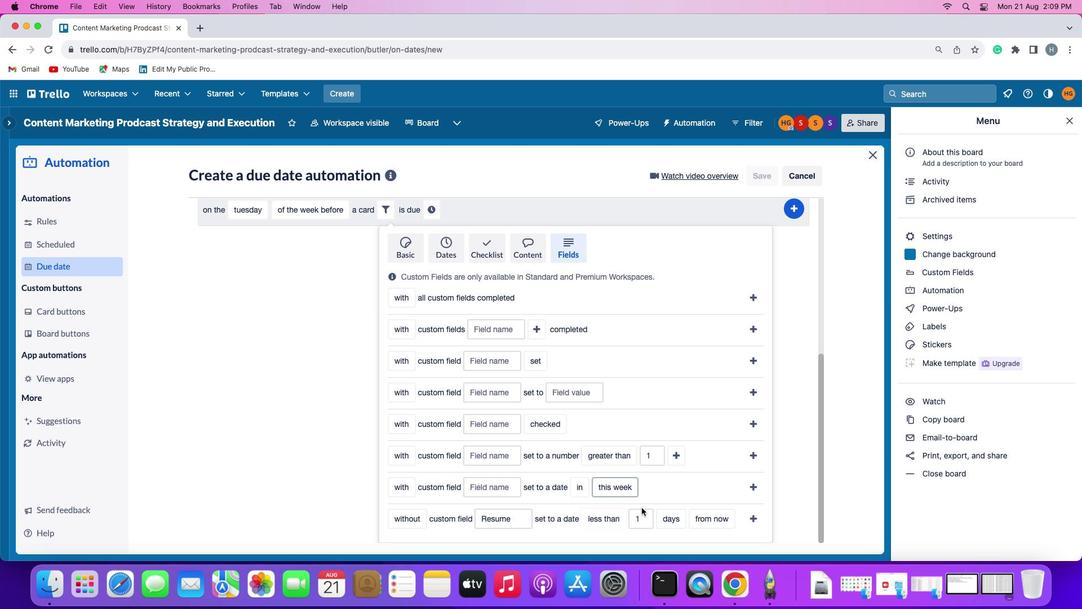 
Action: Mouse pressed left at (604, 436)
Screenshot: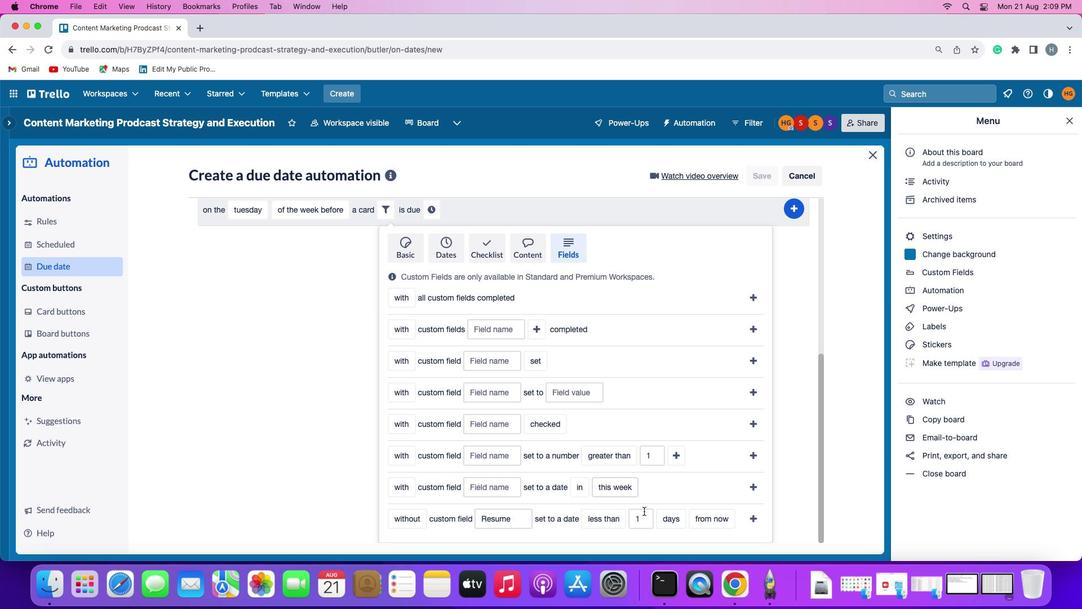 
Action: Mouse moved to (671, 525)
Screenshot: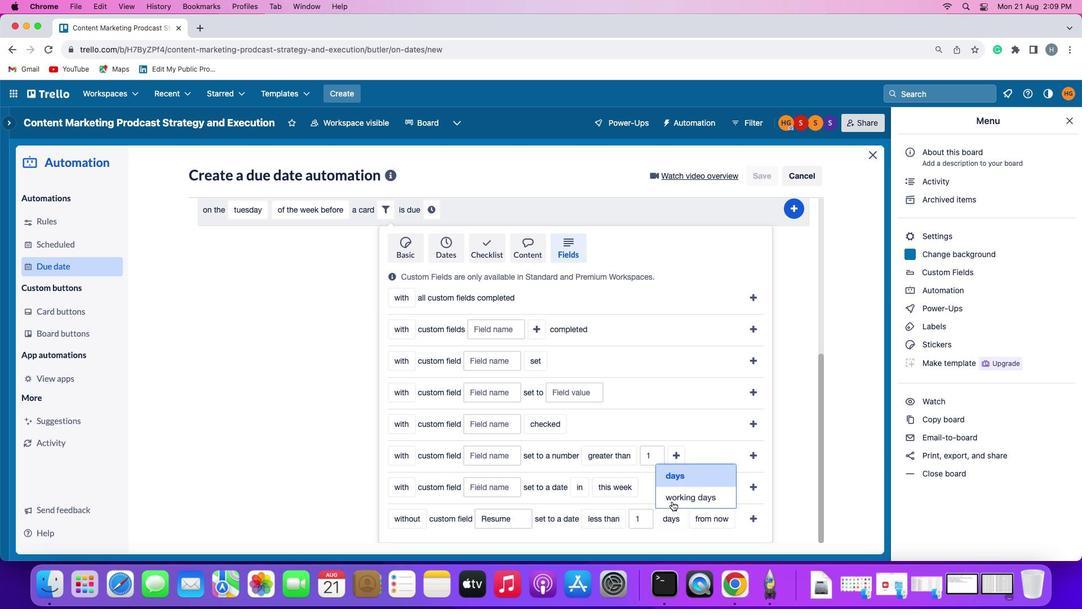 
Action: Mouse pressed left at (671, 525)
Screenshot: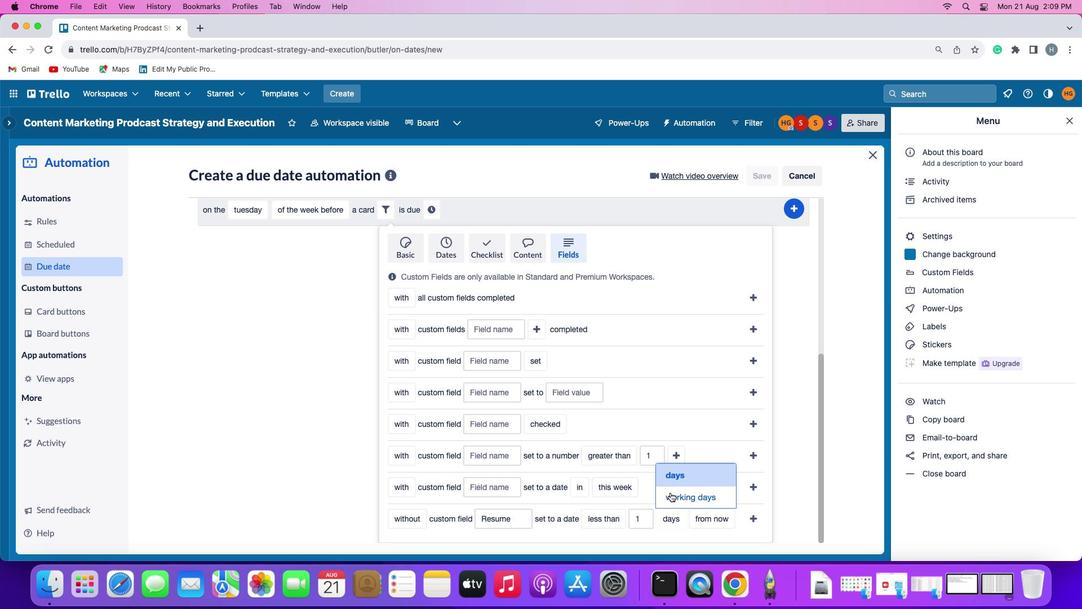 
Action: Mouse moved to (672, 475)
Screenshot: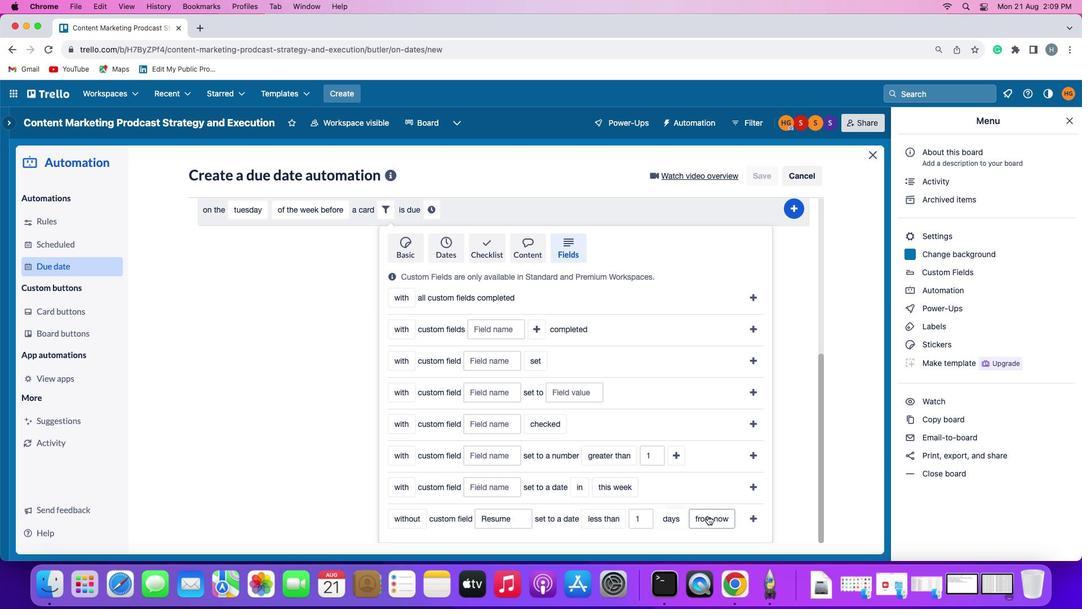 
Action: Mouse pressed left at (672, 475)
Screenshot: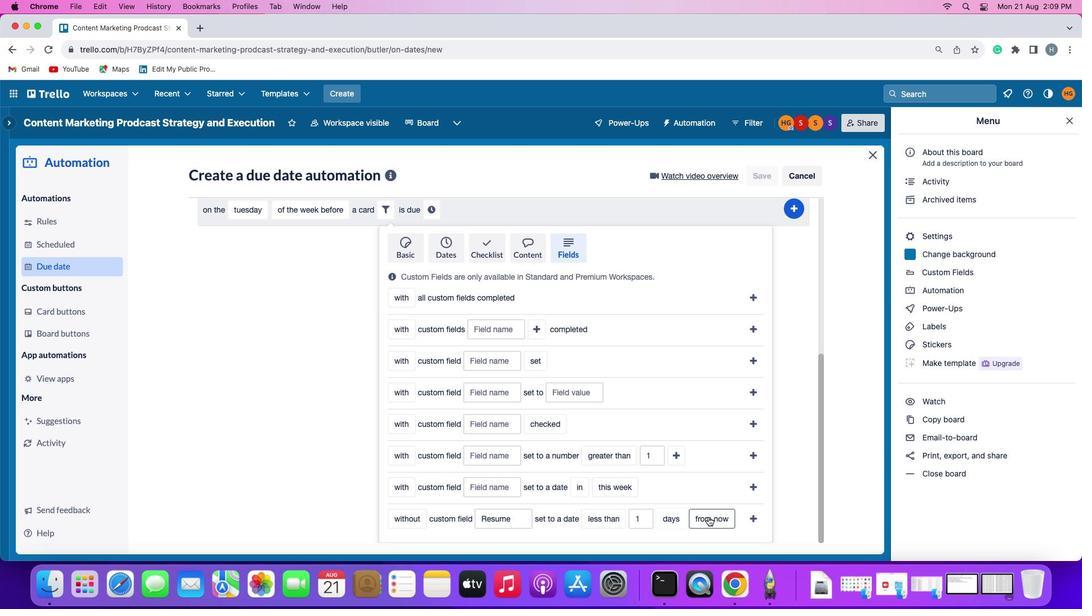 
Action: Mouse moved to (709, 517)
Screenshot: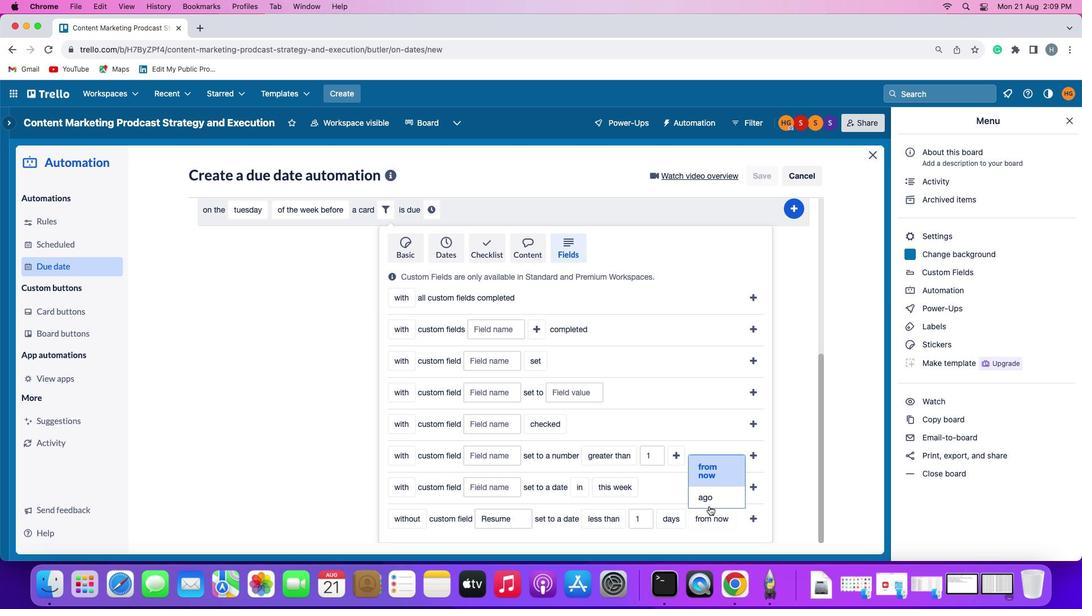 
Action: Mouse pressed left at (709, 517)
Screenshot: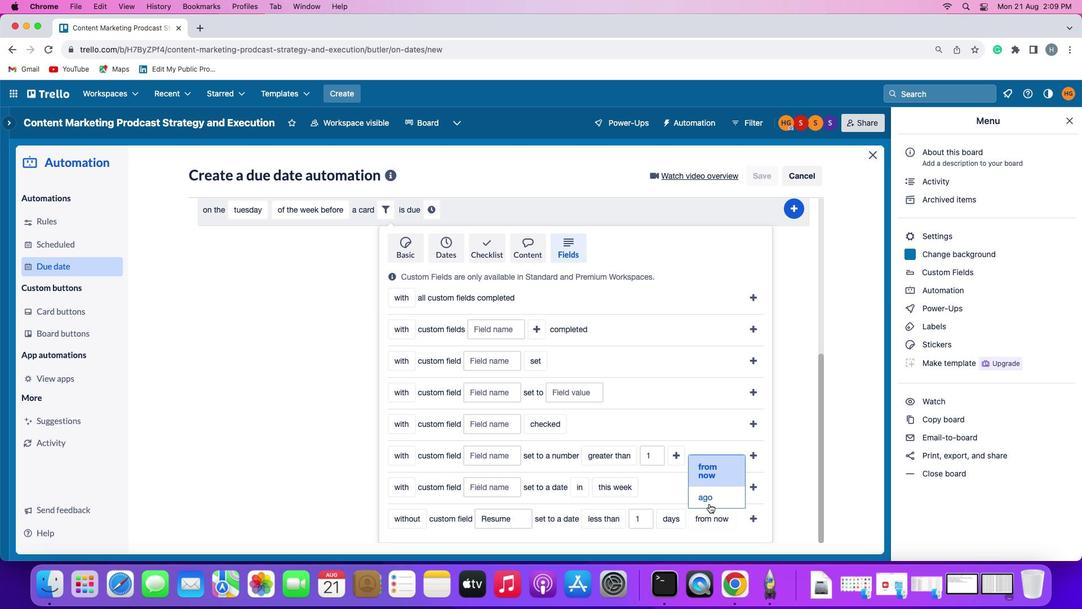 
Action: Mouse moved to (713, 476)
Screenshot: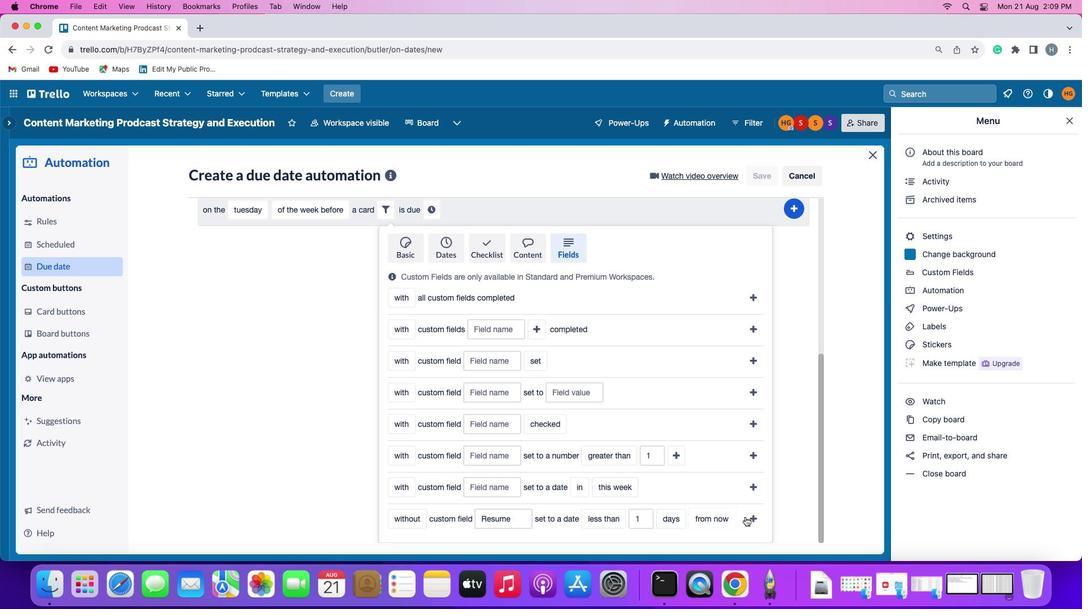 
Action: Mouse pressed left at (713, 476)
Screenshot: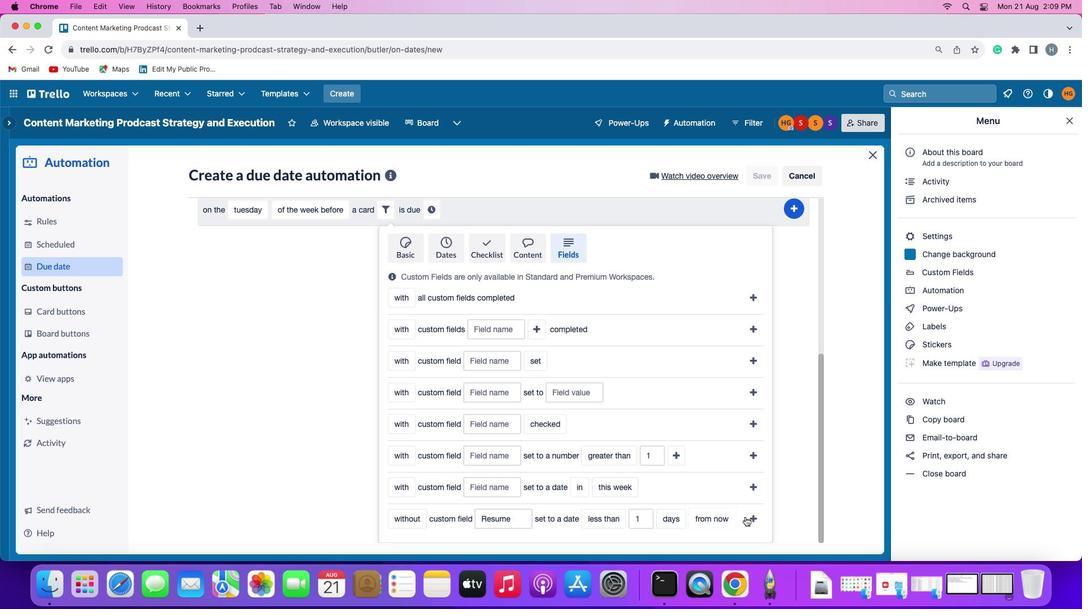 
Action: Mouse moved to (746, 517)
Screenshot: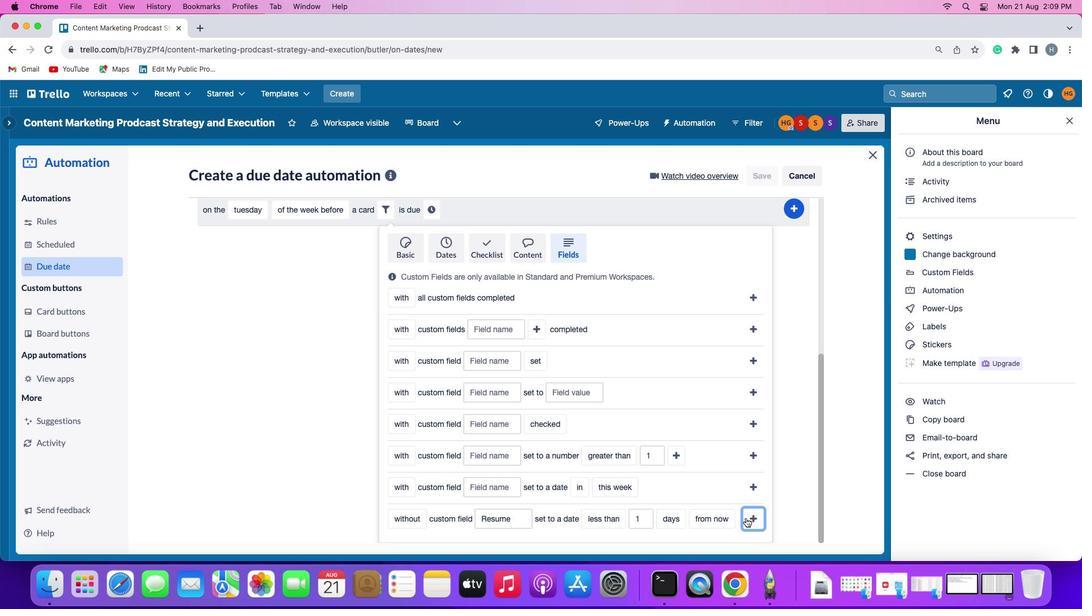 
Action: Mouse pressed left at (746, 517)
Screenshot: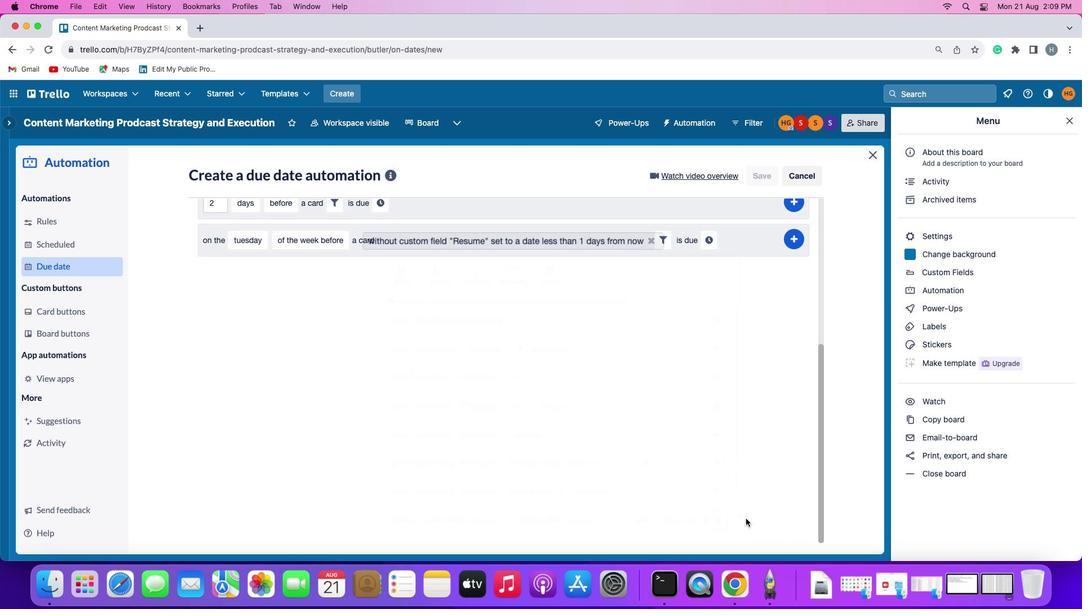 
Action: Mouse moved to (712, 495)
Screenshot: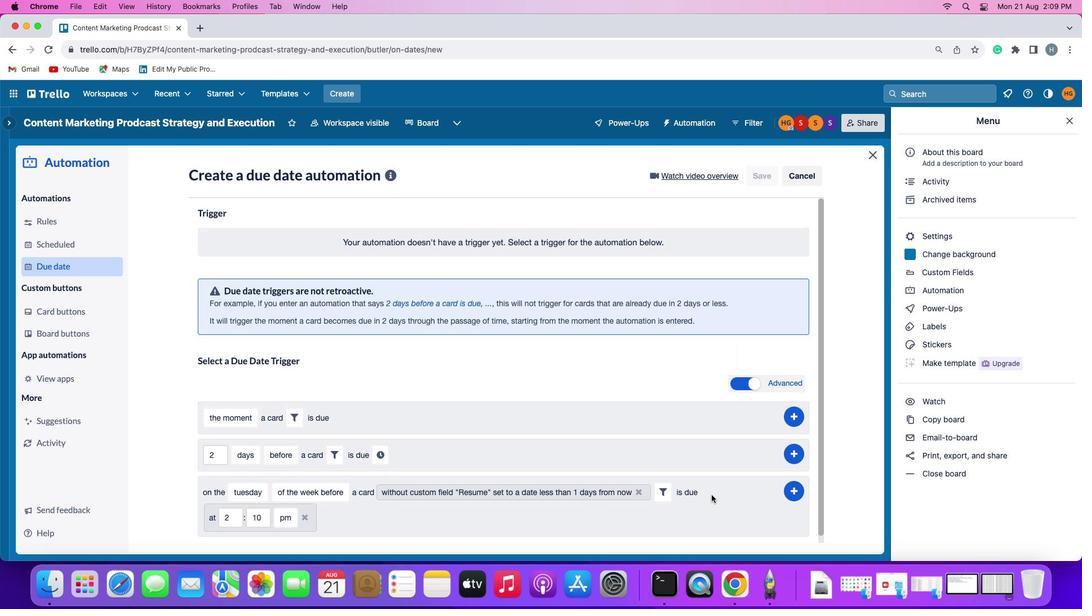 
Action: Mouse pressed left at (712, 495)
Screenshot: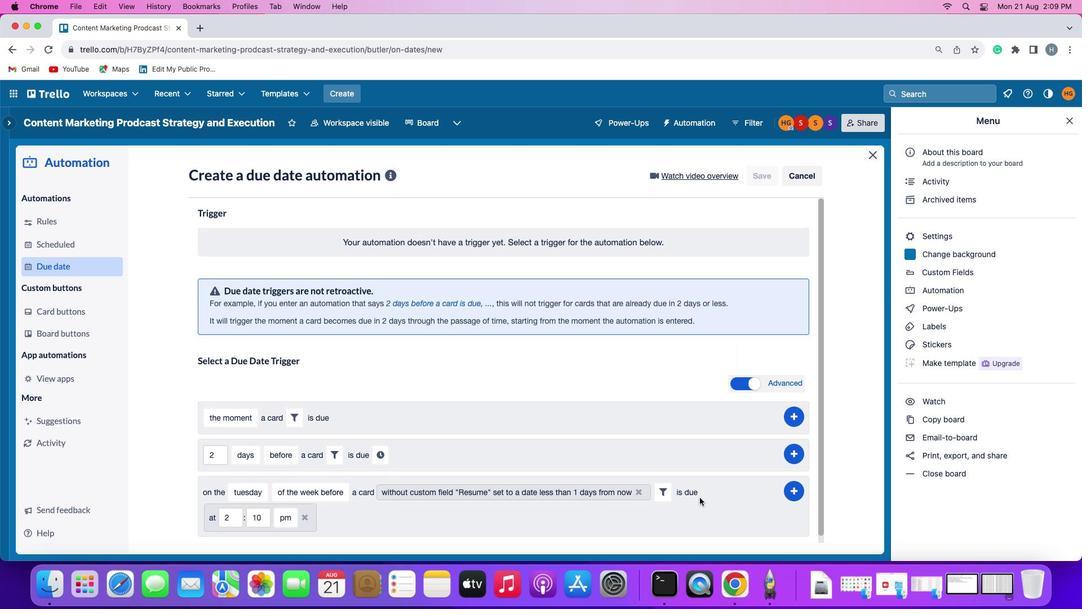 
Action: Mouse moved to (240, 517)
Screenshot: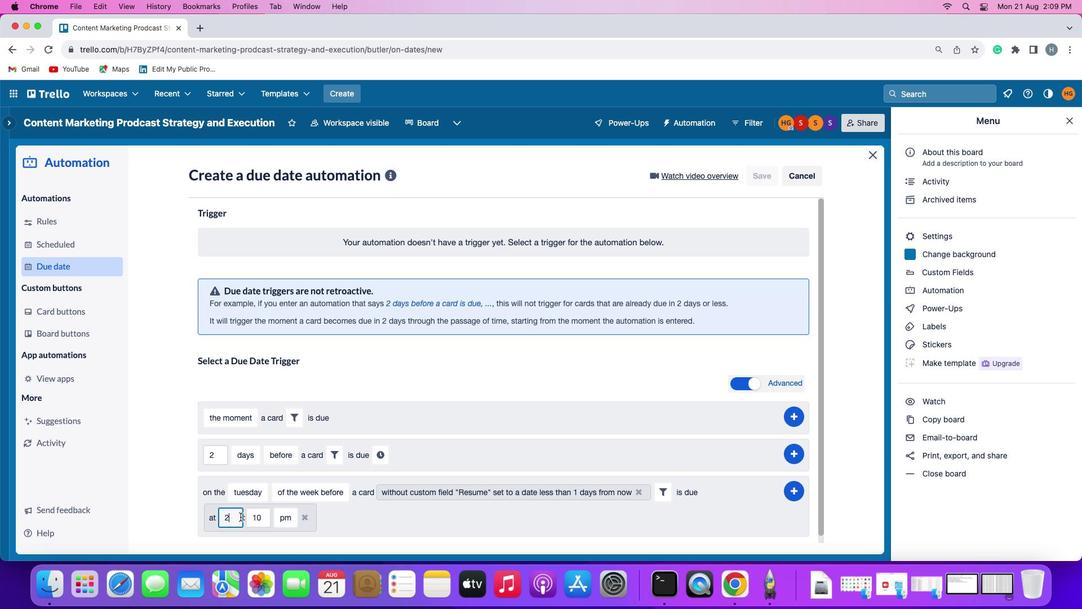 
Action: Mouse pressed left at (240, 517)
Screenshot: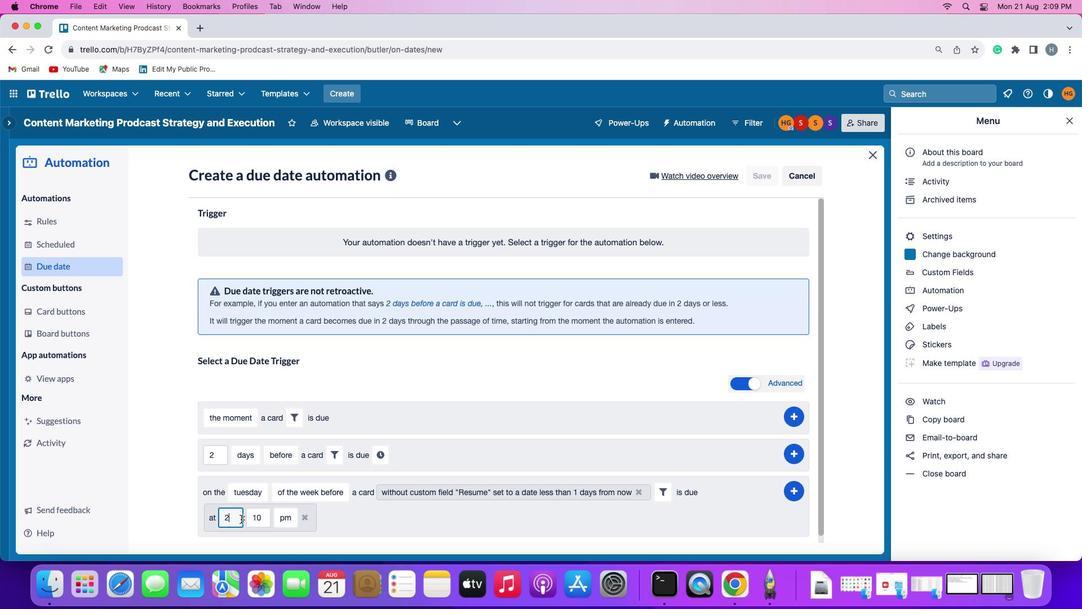 
Action: Mouse moved to (240, 519)
Screenshot: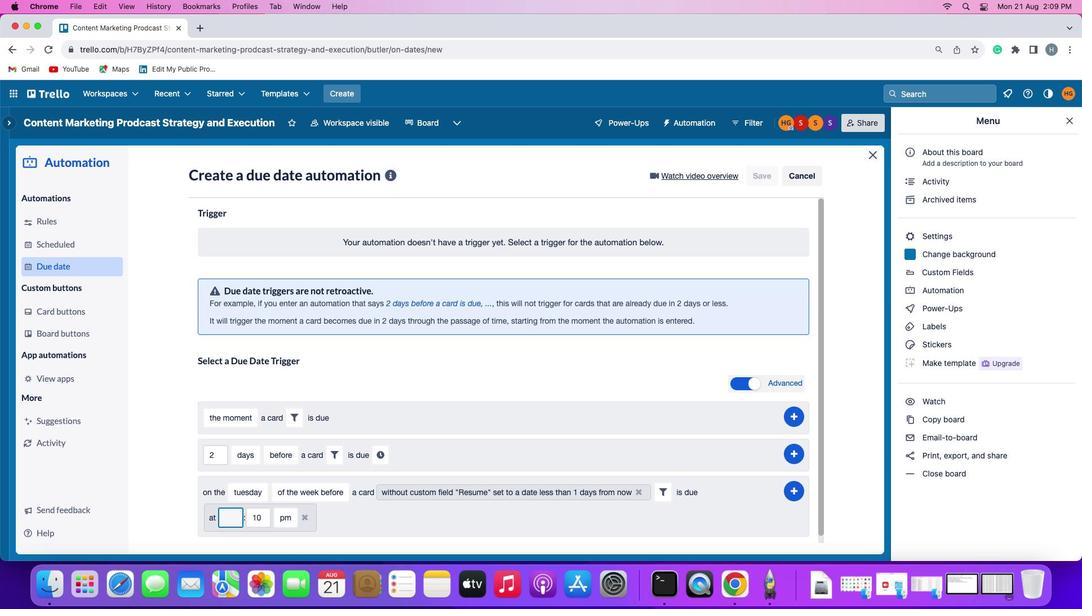 
Action: Key pressed Key.backspace'1''1'
Screenshot: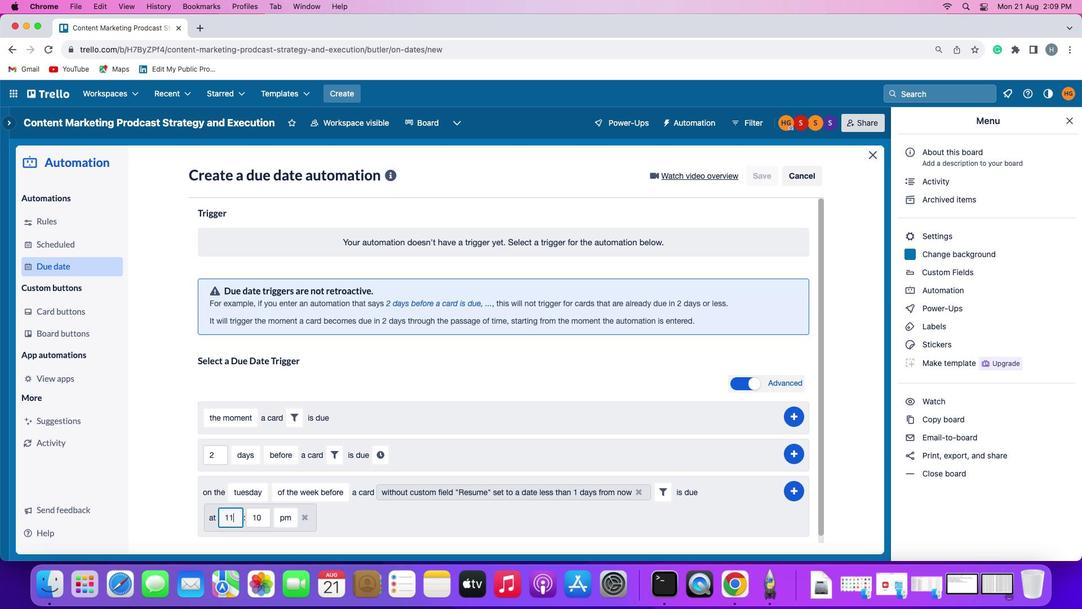 
Action: Mouse moved to (264, 519)
Screenshot: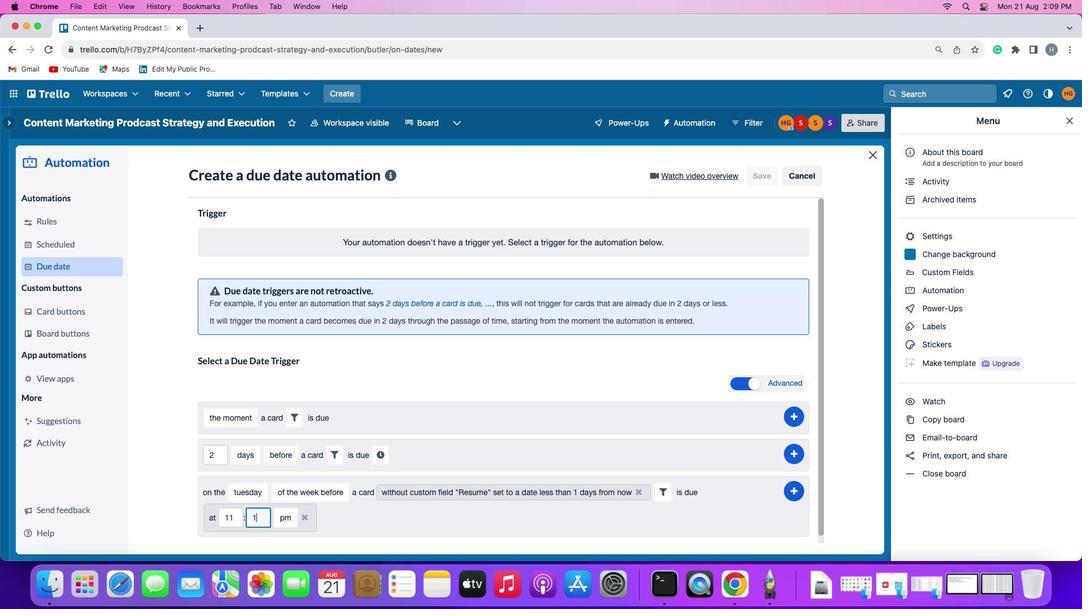 
Action: Mouse pressed left at (264, 519)
Screenshot: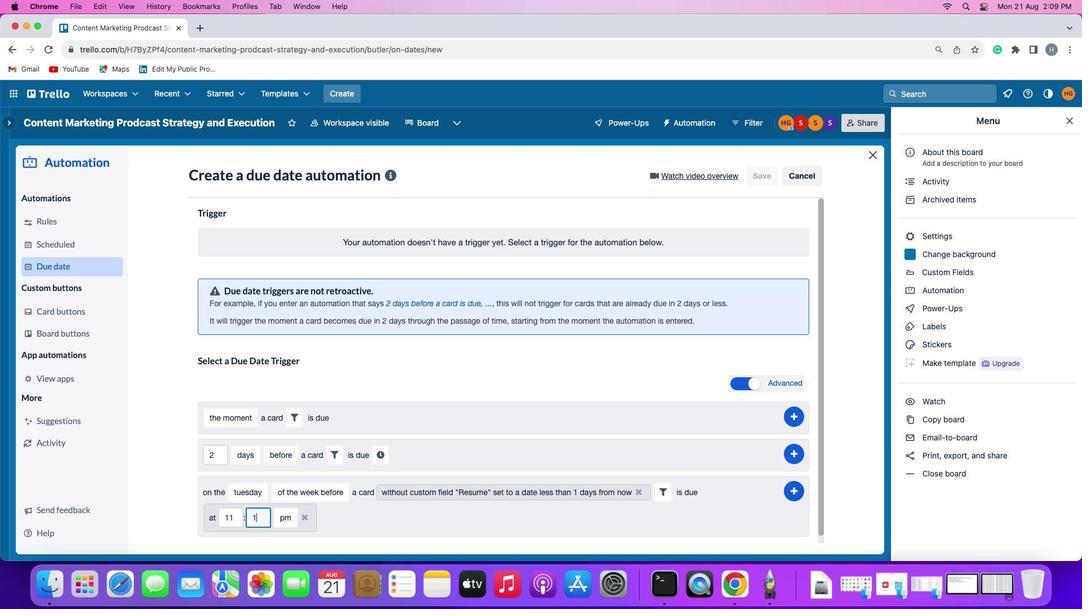 
Action: Key pressed Key.backspaceKey.backspace'0''0'
Screenshot: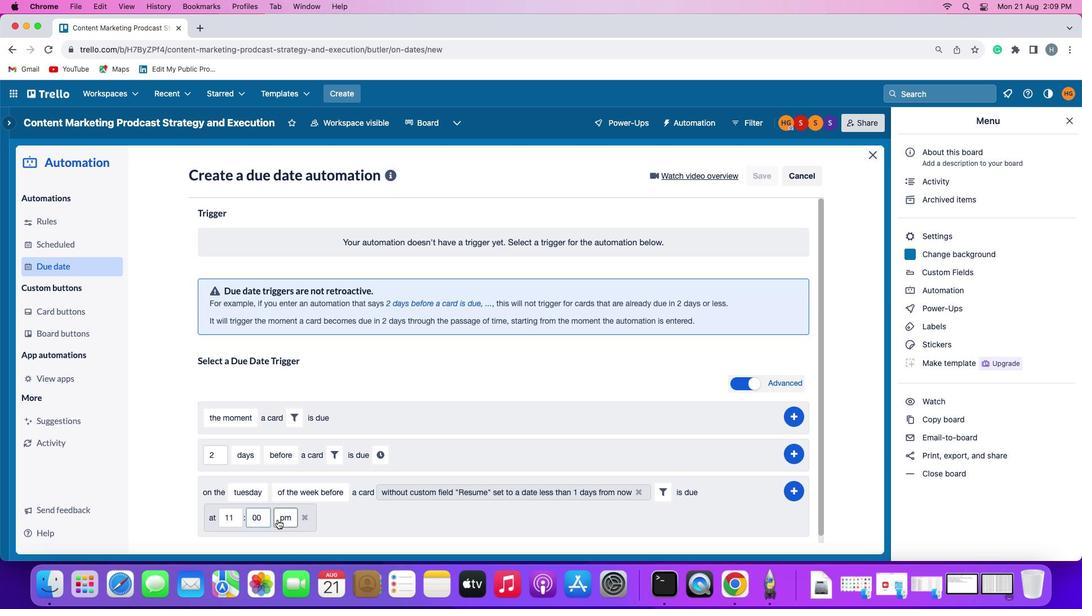 
Action: Mouse moved to (278, 519)
Screenshot: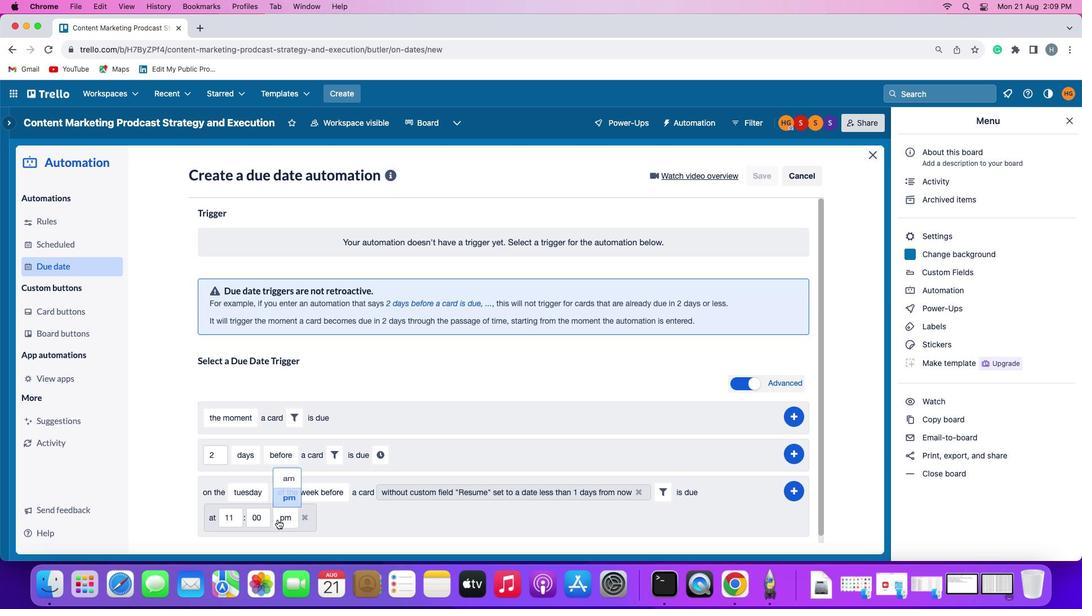 
Action: Mouse pressed left at (278, 519)
Screenshot: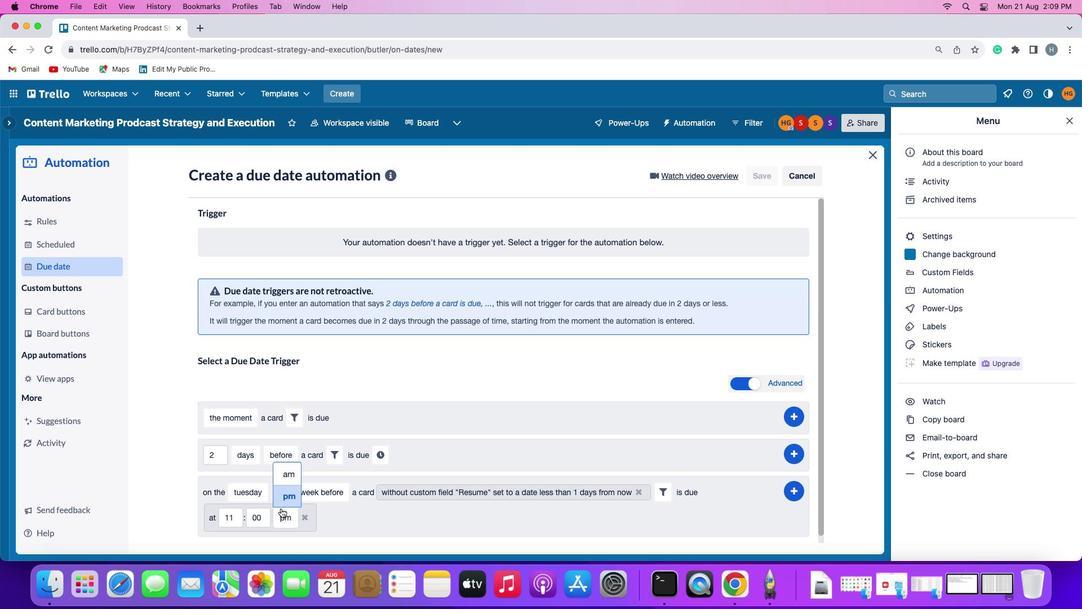 
Action: Mouse moved to (288, 474)
Screenshot: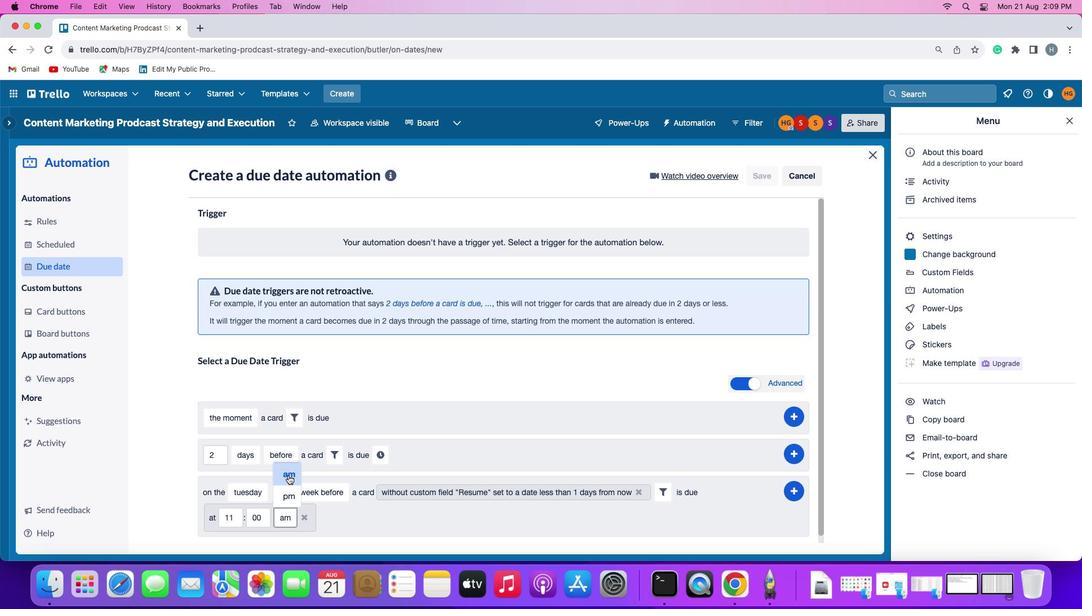 
Action: Mouse pressed left at (288, 474)
Screenshot: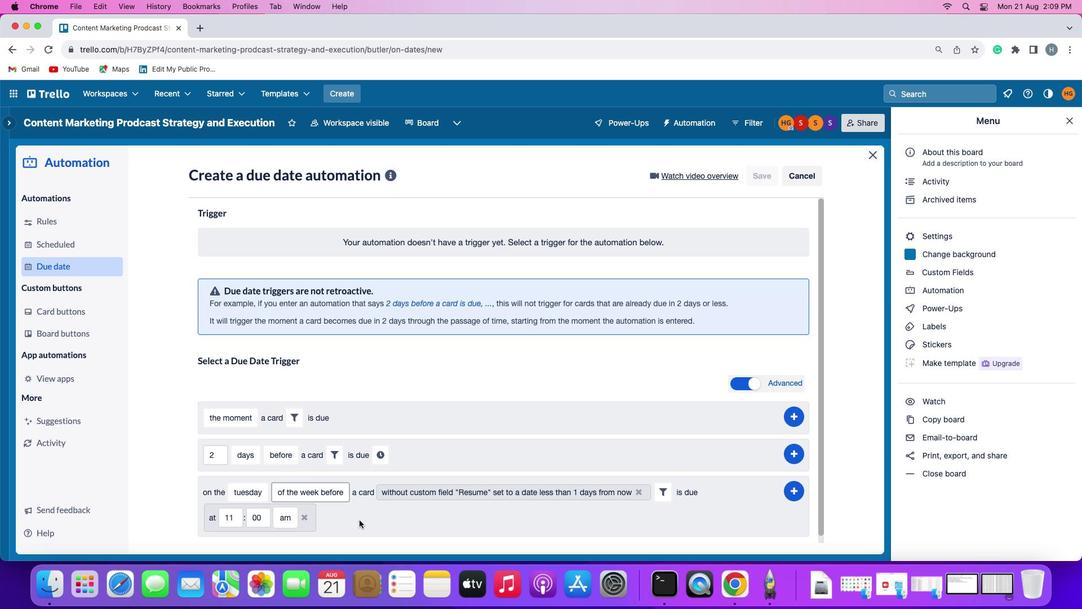 
Action: Mouse moved to (792, 490)
Screenshot: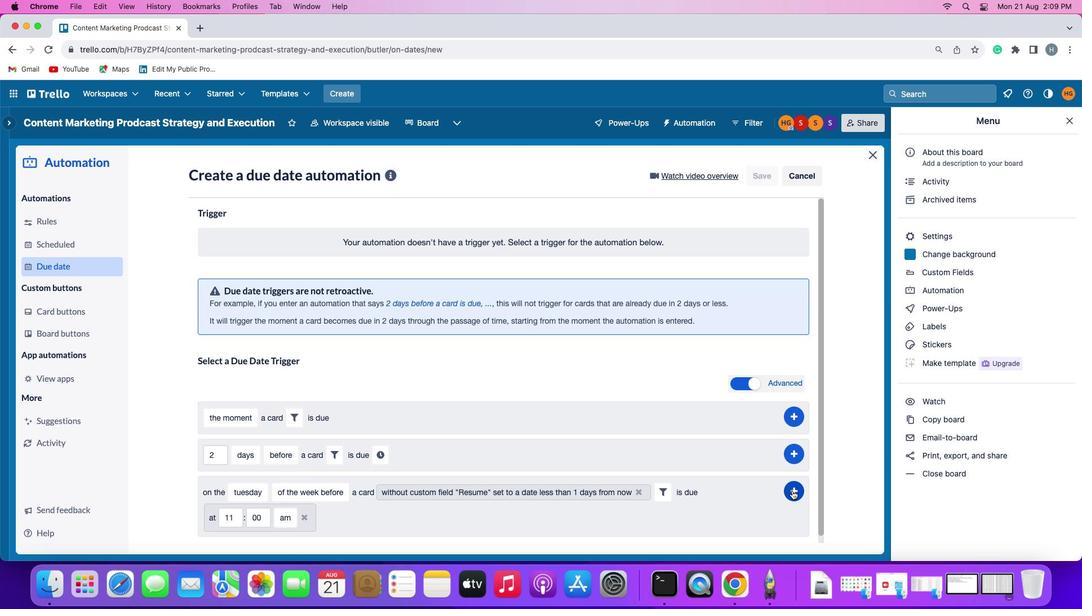 
Action: Mouse pressed left at (792, 490)
Screenshot: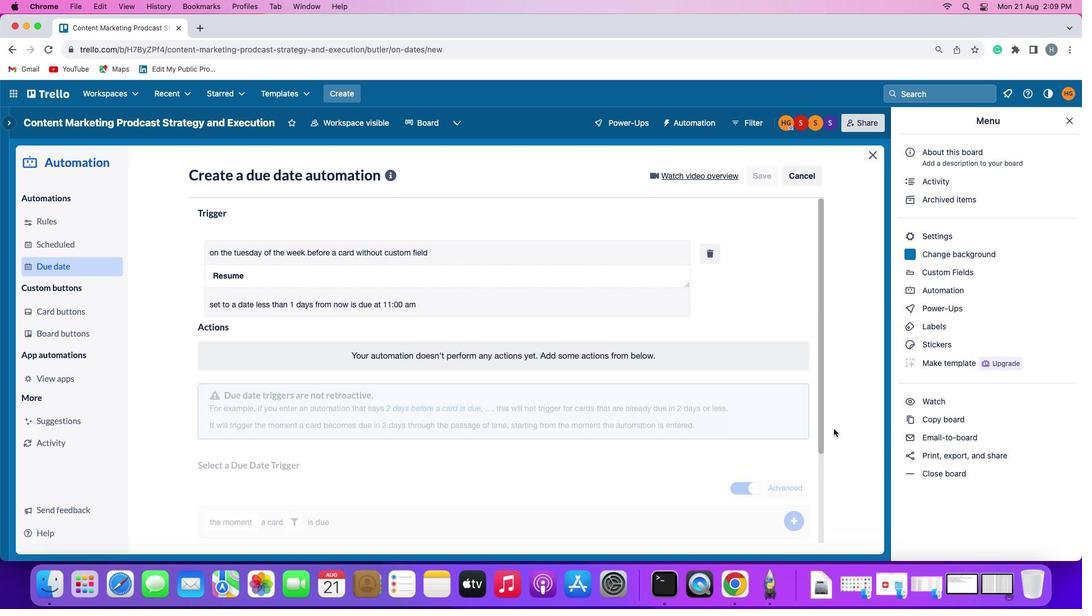 
Action: Mouse moved to (834, 427)
Screenshot: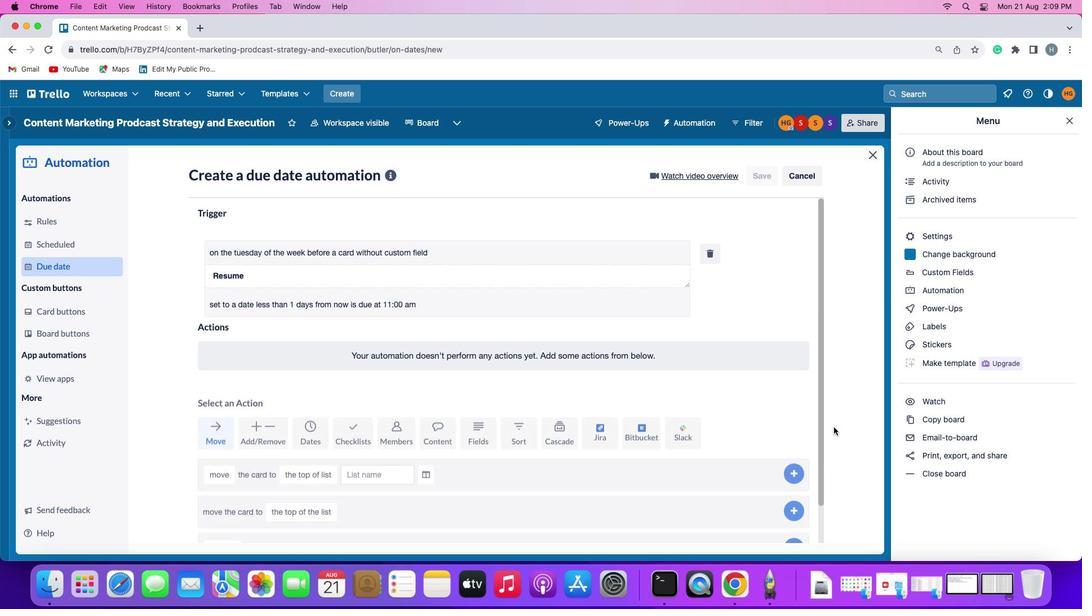
